 Task: Find connections with filter location Oruro with filter topic #ContentMarketingwith filter profile language Spanish with filter current company Home Credit India with filter school Ravindra Public School with filter industry Renewable Energy Equipment Manufacturing with filter service category Cybersecurity with filter keywords title Commercial Loan Officer
Action: Mouse moved to (536, 68)
Screenshot: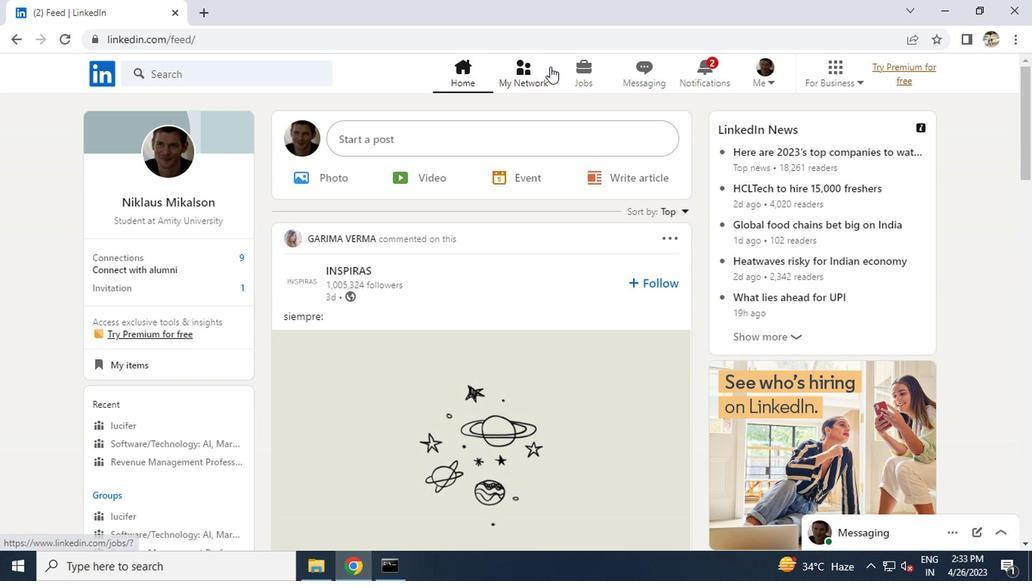 
Action: Mouse pressed left at (536, 68)
Screenshot: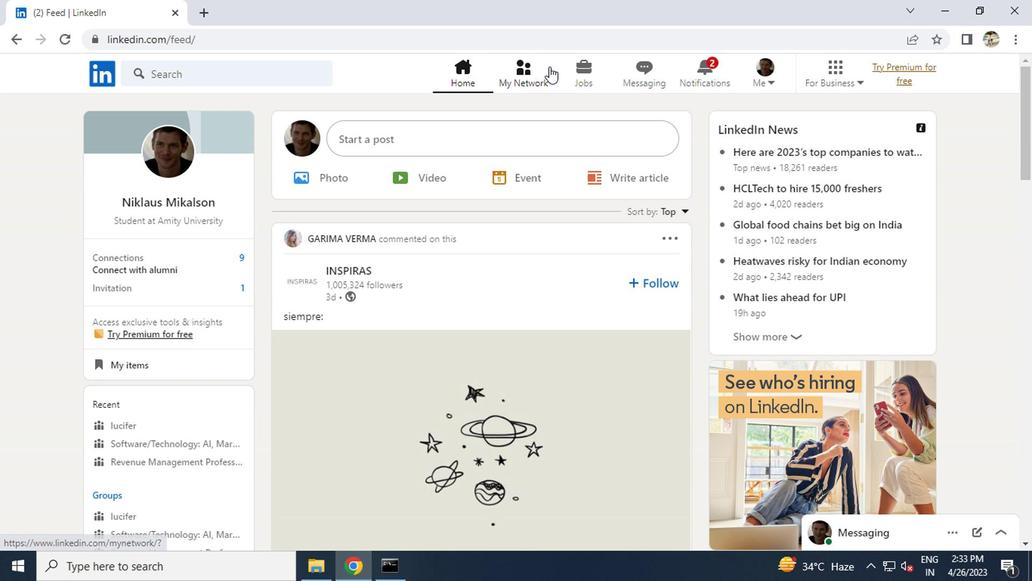 
Action: Mouse moved to (154, 157)
Screenshot: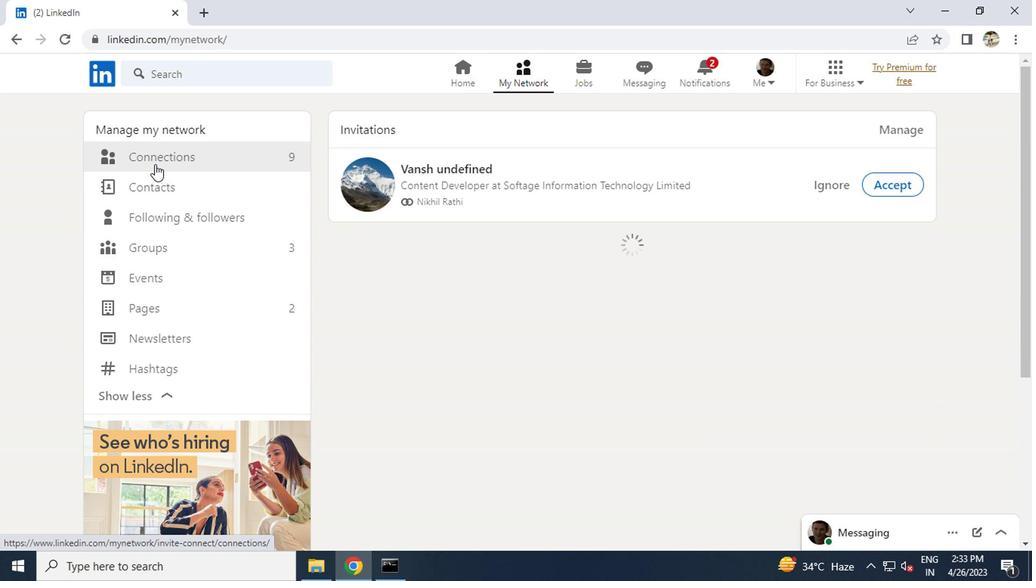 
Action: Mouse pressed left at (154, 157)
Screenshot: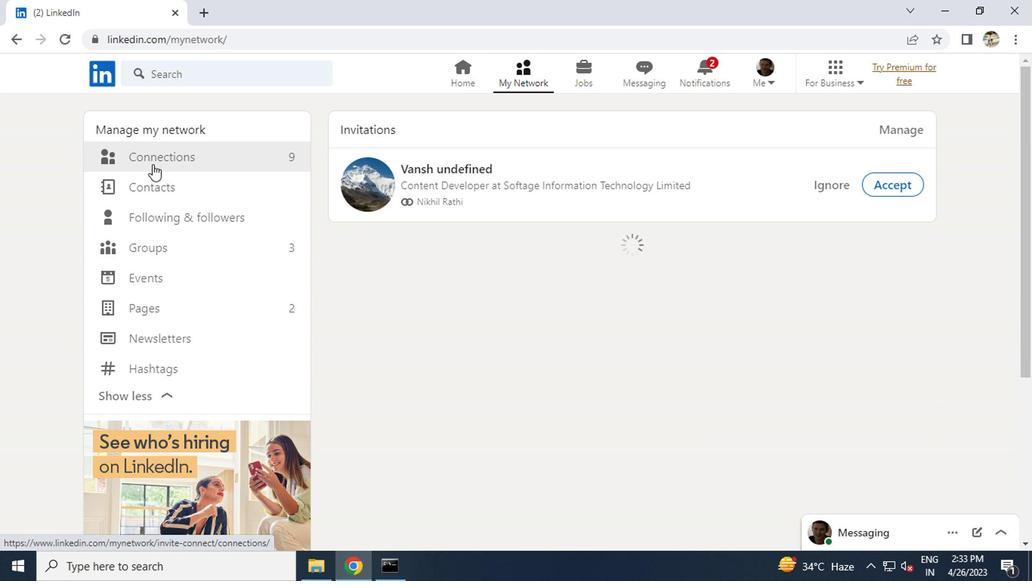 
Action: Mouse moved to (595, 163)
Screenshot: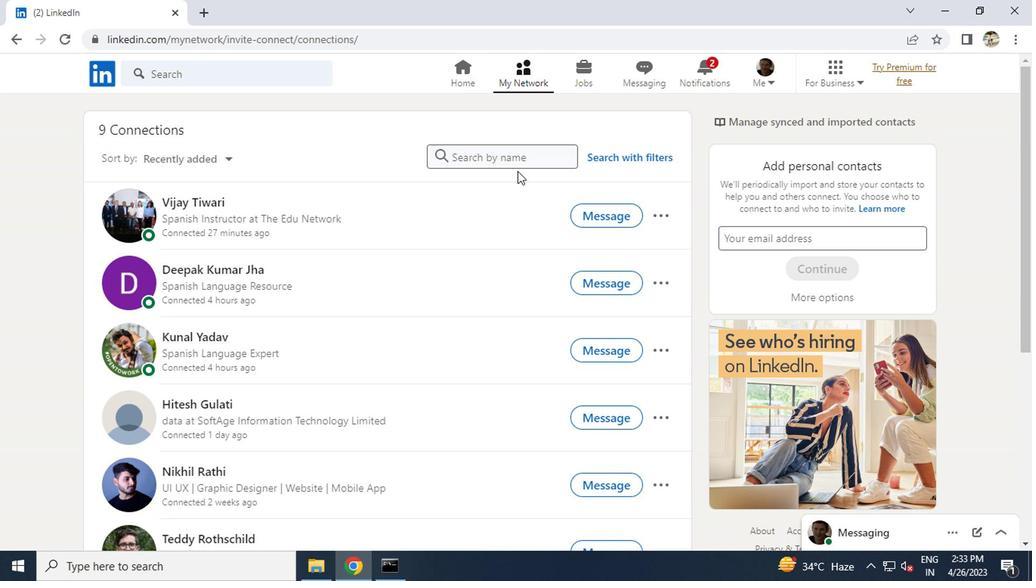 
Action: Mouse pressed left at (595, 163)
Screenshot: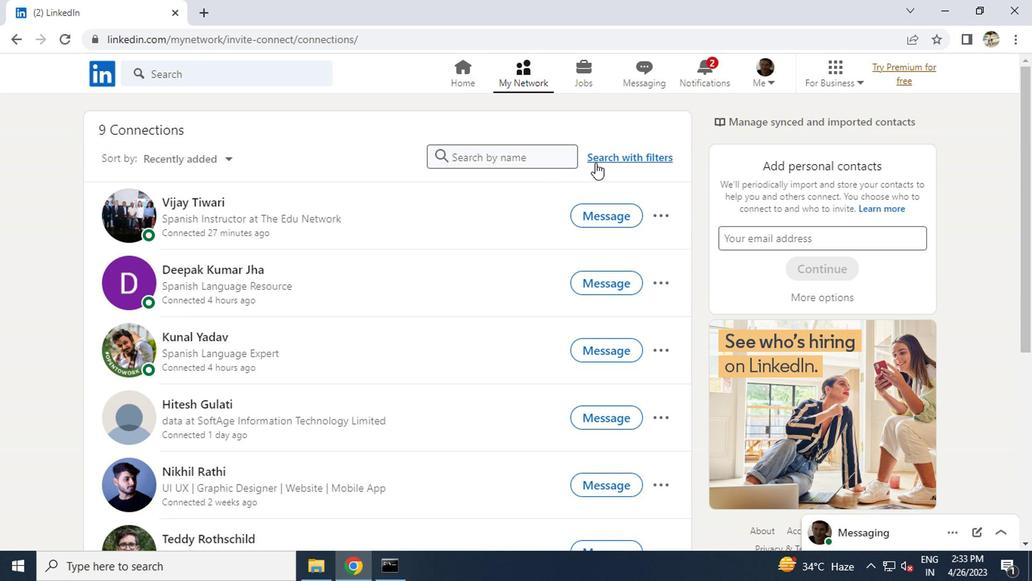 
Action: Mouse moved to (494, 117)
Screenshot: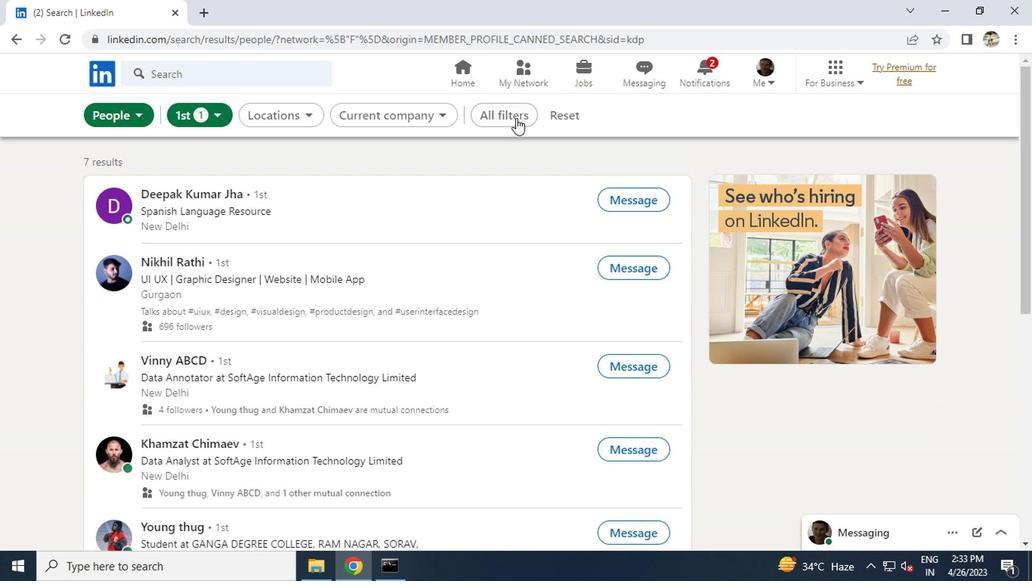 
Action: Mouse pressed left at (494, 117)
Screenshot: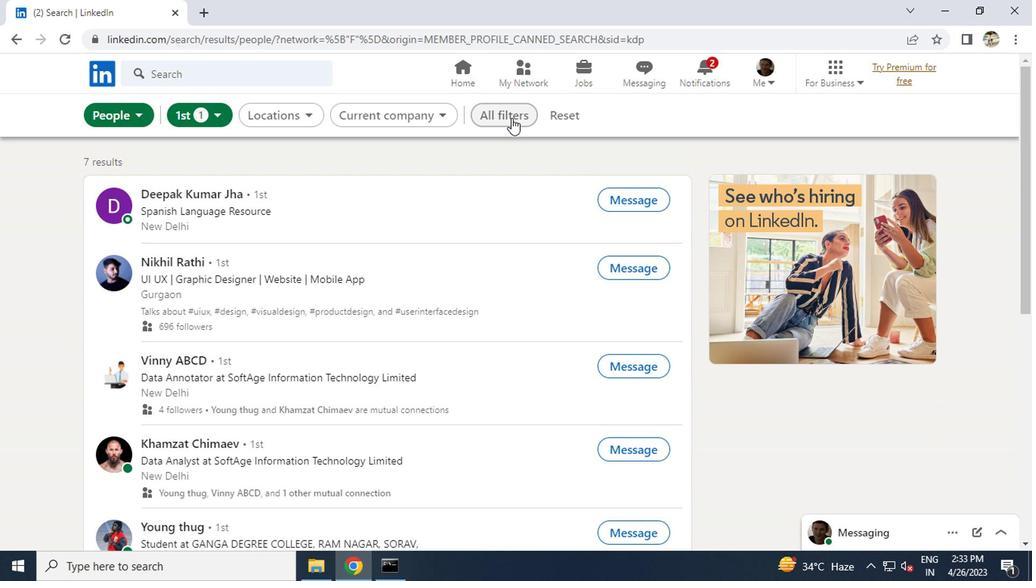 
Action: Mouse moved to (761, 343)
Screenshot: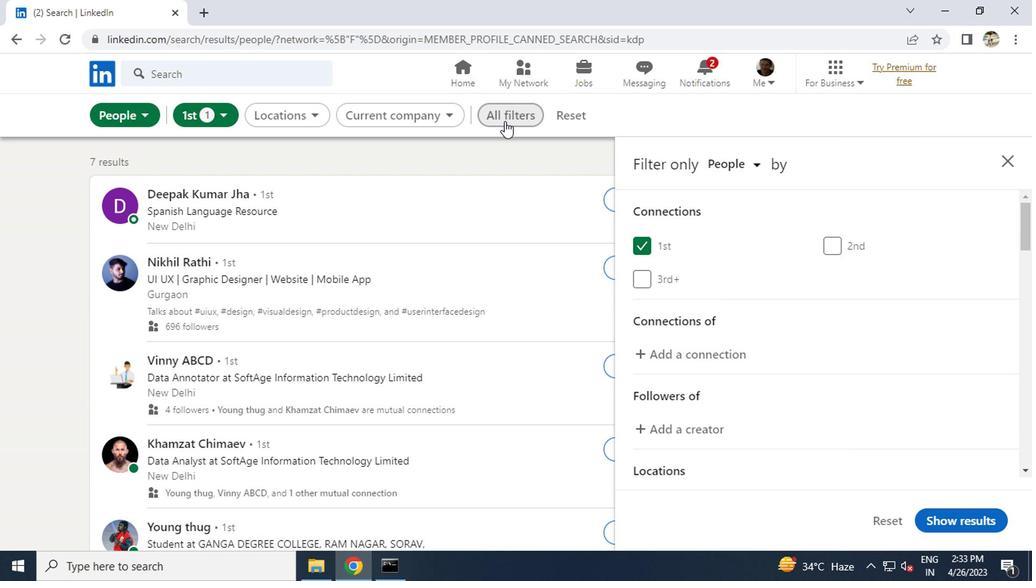 
Action: Mouse scrolled (761, 343) with delta (0, 0)
Screenshot: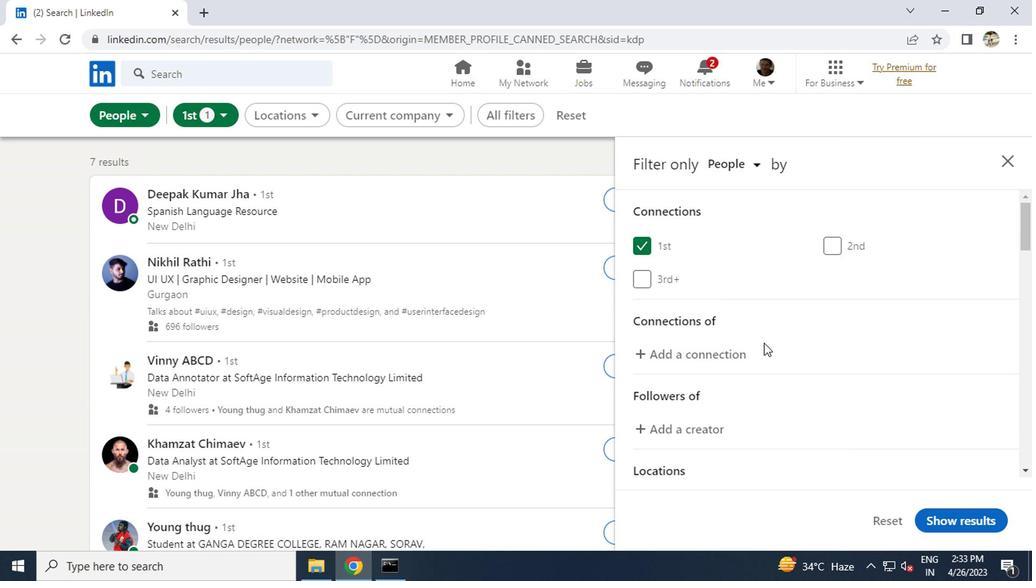 
Action: Mouse scrolled (761, 343) with delta (0, 0)
Screenshot: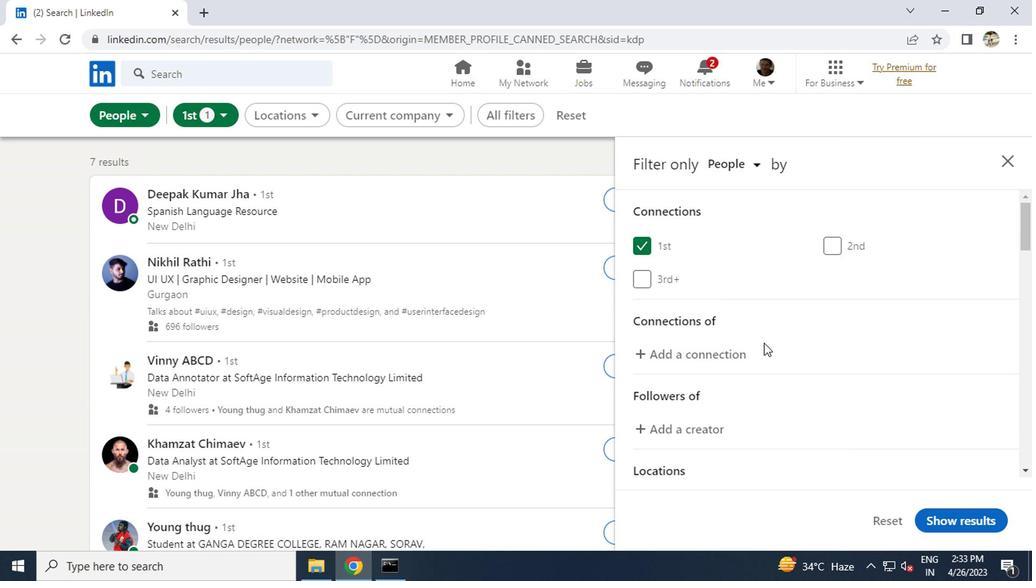 
Action: Mouse scrolled (761, 343) with delta (0, 0)
Screenshot: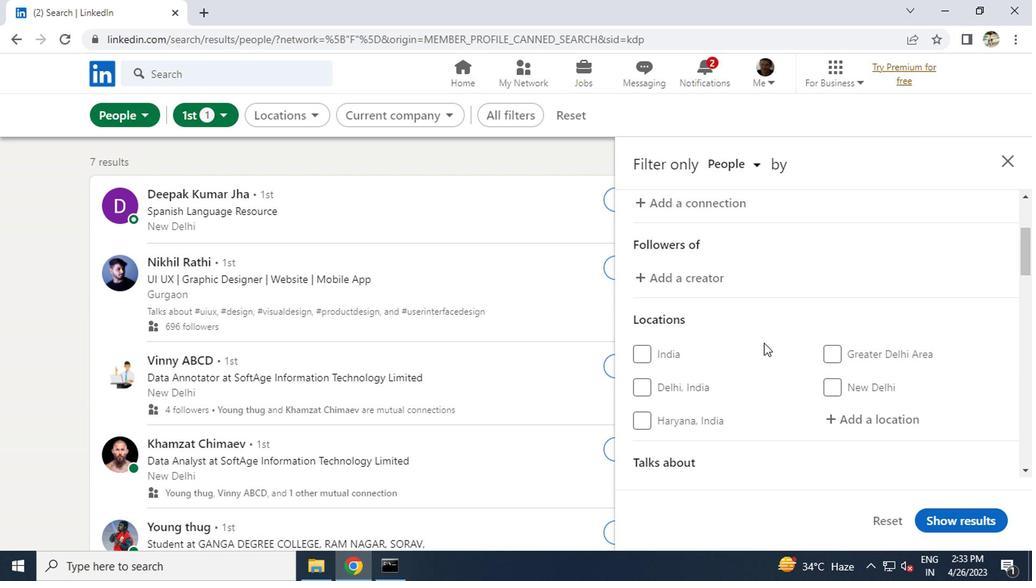 
Action: Mouse moved to (838, 341)
Screenshot: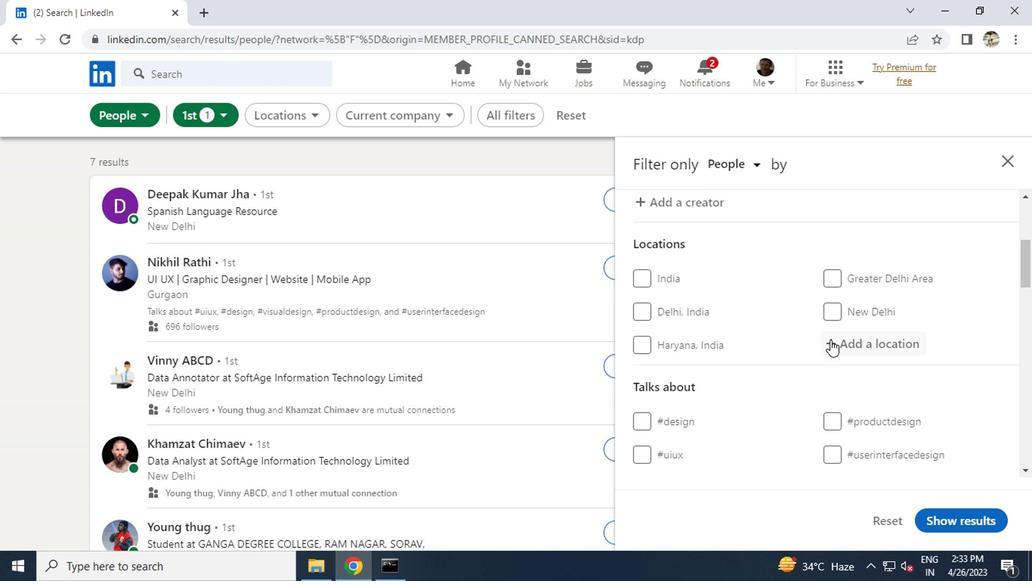 
Action: Mouse pressed left at (838, 341)
Screenshot: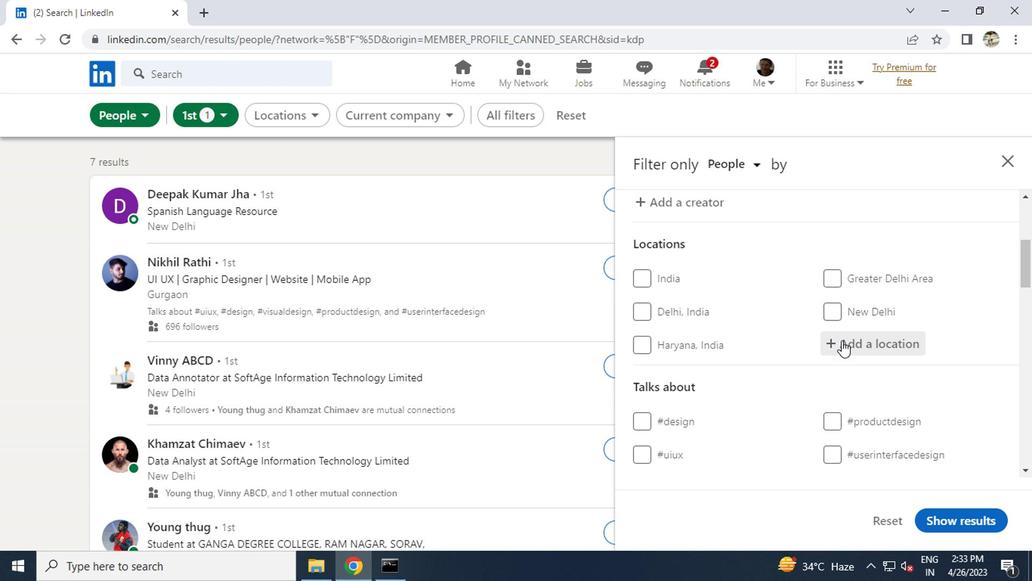 
Action: Key pressed <Key.caps_lock>o<Key.caps_lock>ruro<Key.enter>
Screenshot: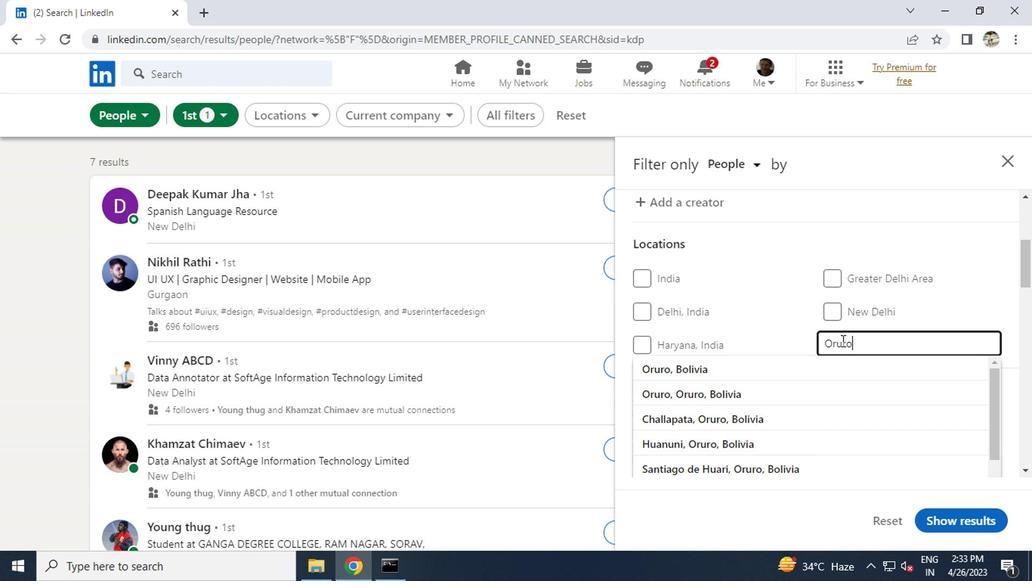 
Action: Mouse scrolled (838, 340) with delta (0, -1)
Screenshot: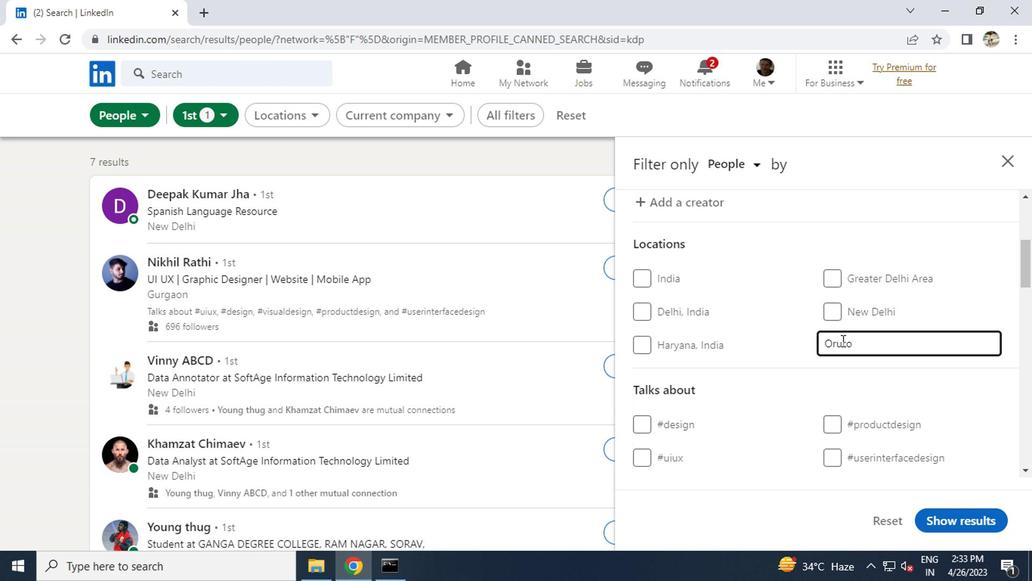 
Action: Mouse scrolled (838, 340) with delta (0, -1)
Screenshot: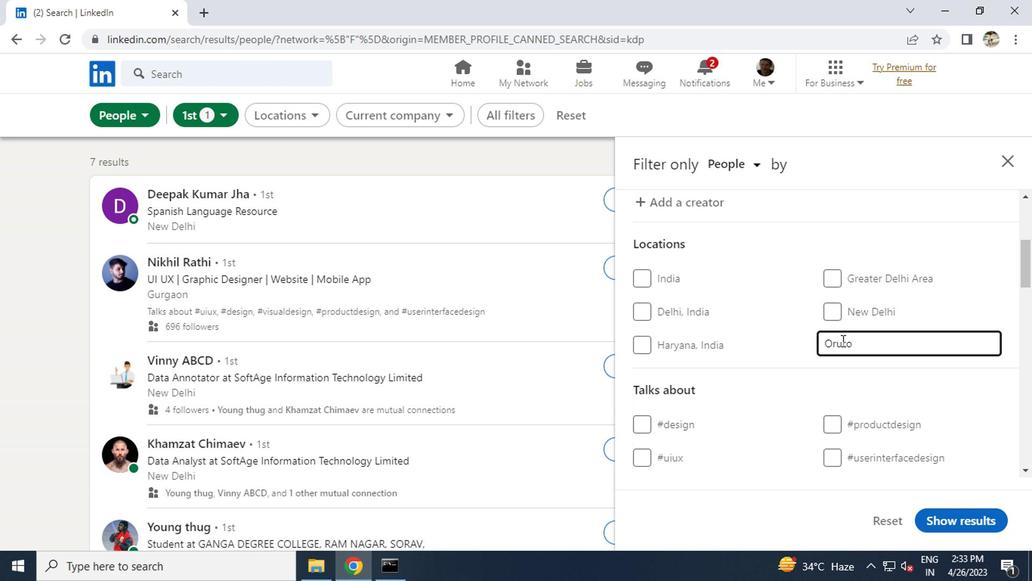 
Action: Mouse pressed left at (838, 341)
Screenshot: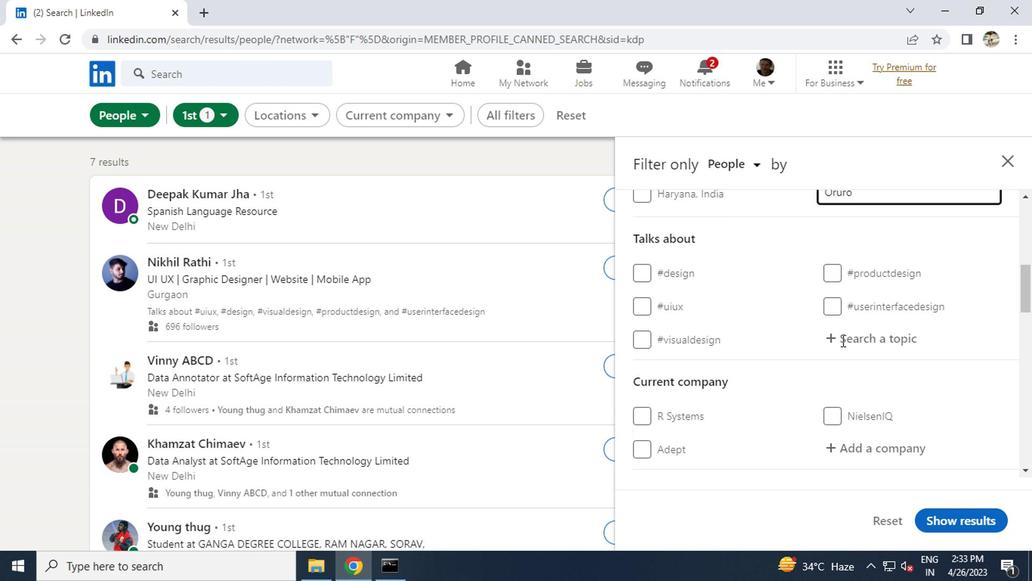 
Action: Key pressed <Key.shift>#<Key.caps_lock>C<Key.caps_lock>ONTANTMARKETING
Screenshot: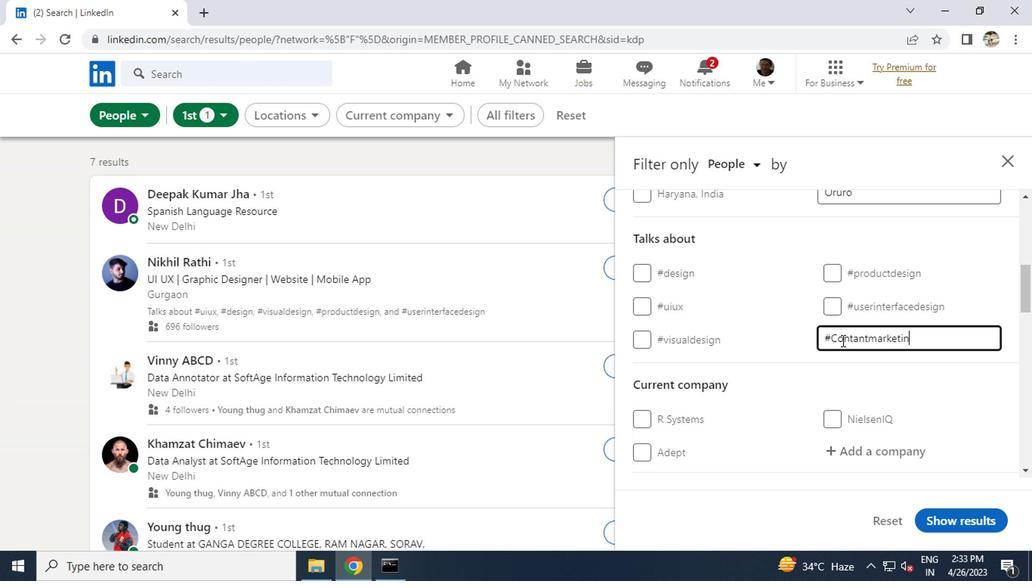 
Action: Mouse scrolled (838, 340) with delta (0, -1)
Screenshot: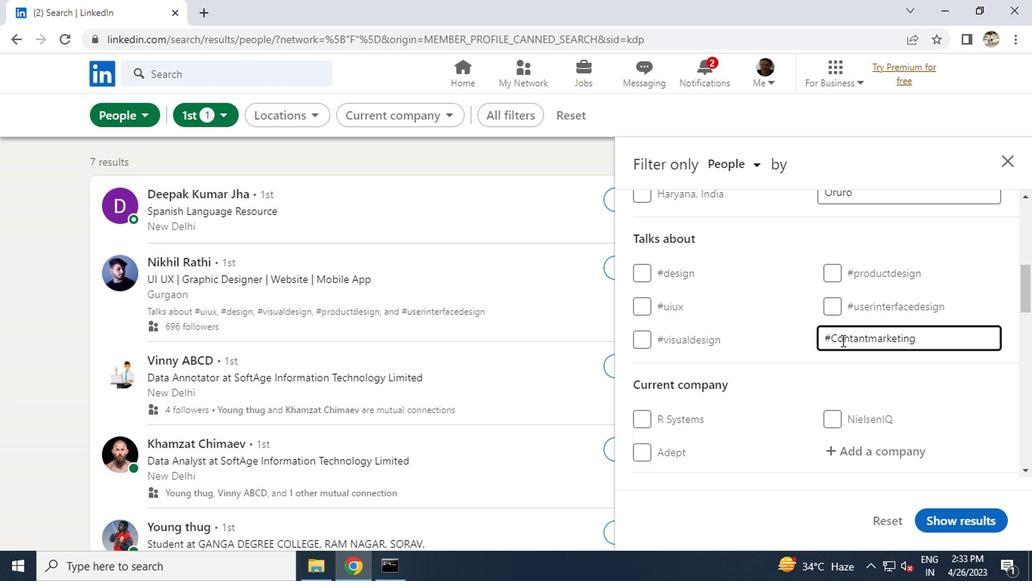 
Action: Mouse scrolled (838, 340) with delta (0, -1)
Screenshot: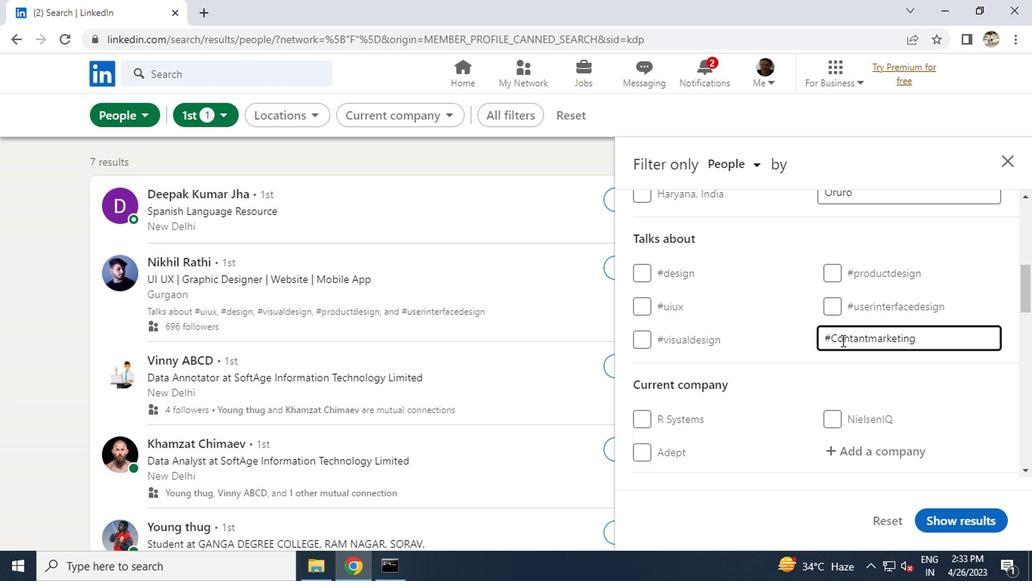 
Action: Mouse scrolled (838, 340) with delta (0, -1)
Screenshot: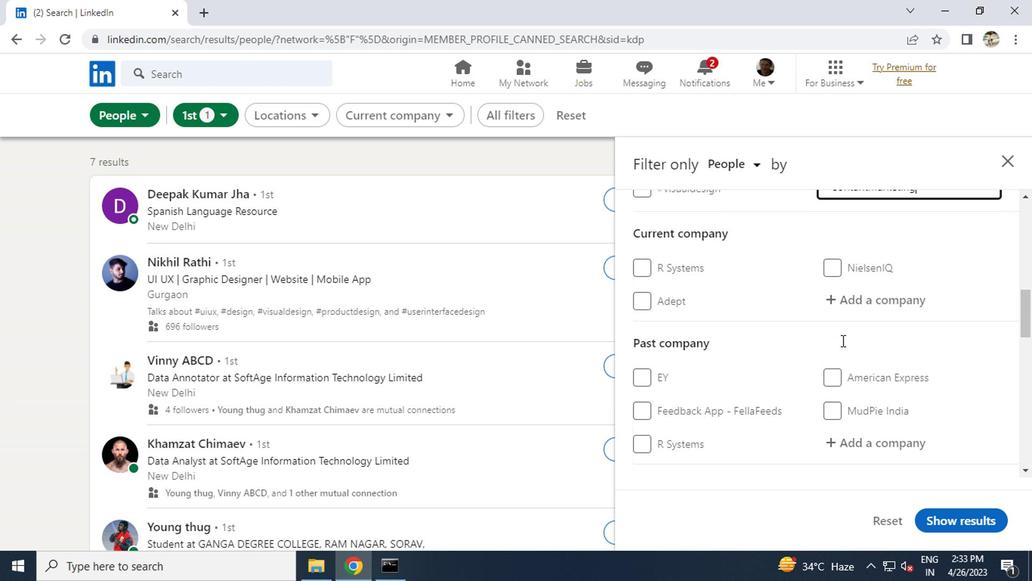 
Action: Mouse scrolled (838, 340) with delta (0, -1)
Screenshot: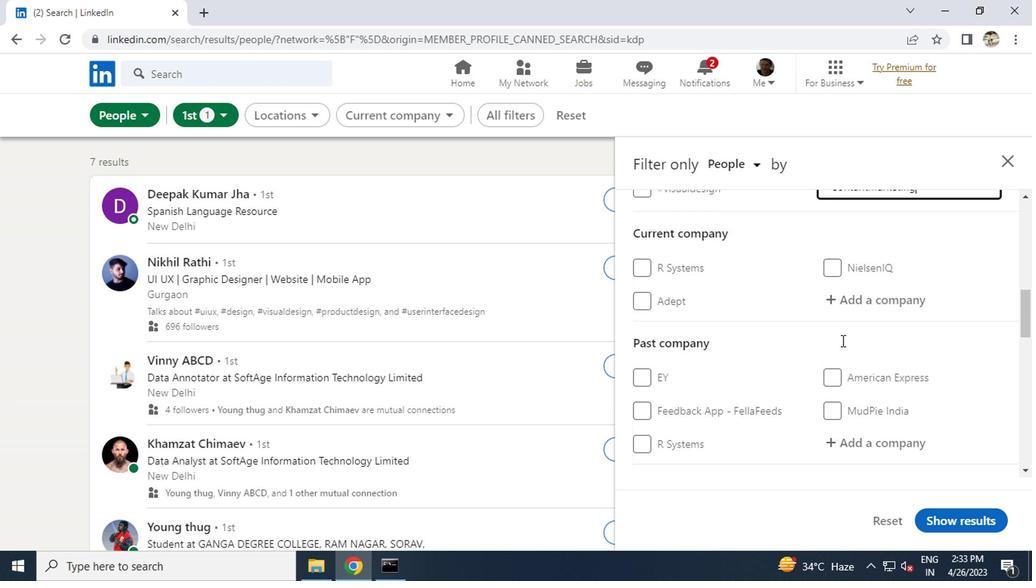 
Action: Mouse scrolled (838, 340) with delta (0, -1)
Screenshot: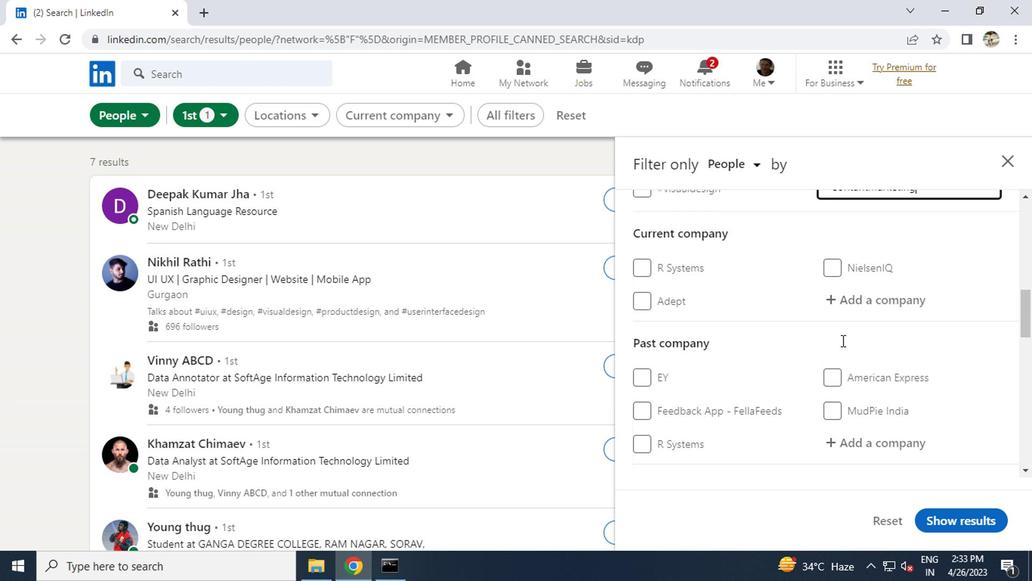 
Action: Mouse scrolled (838, 340) with delta (0, -1)
Screenshot: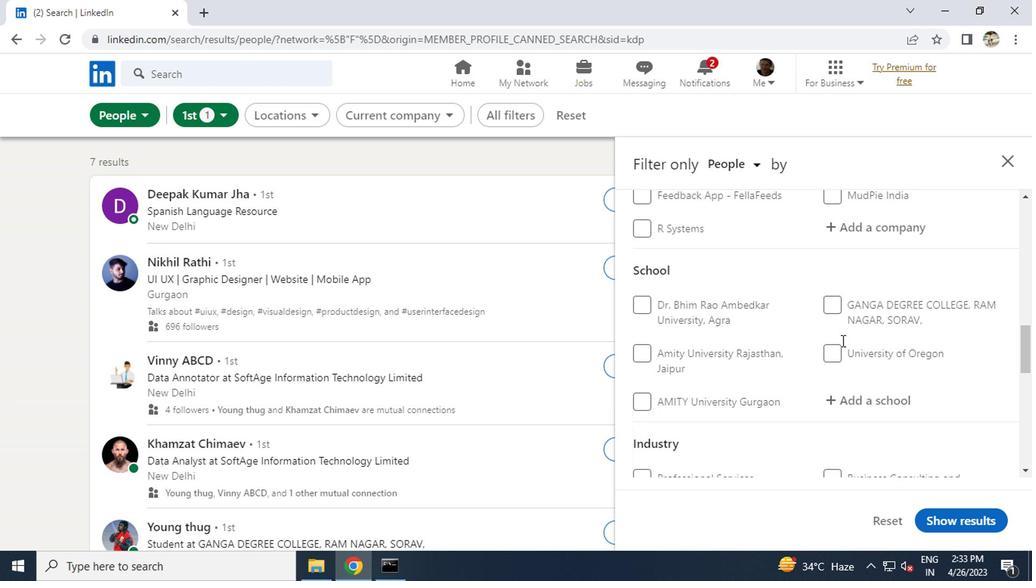 
Action: Mouse scrolled (838, 340) with delta (0, -1)
Screenshot: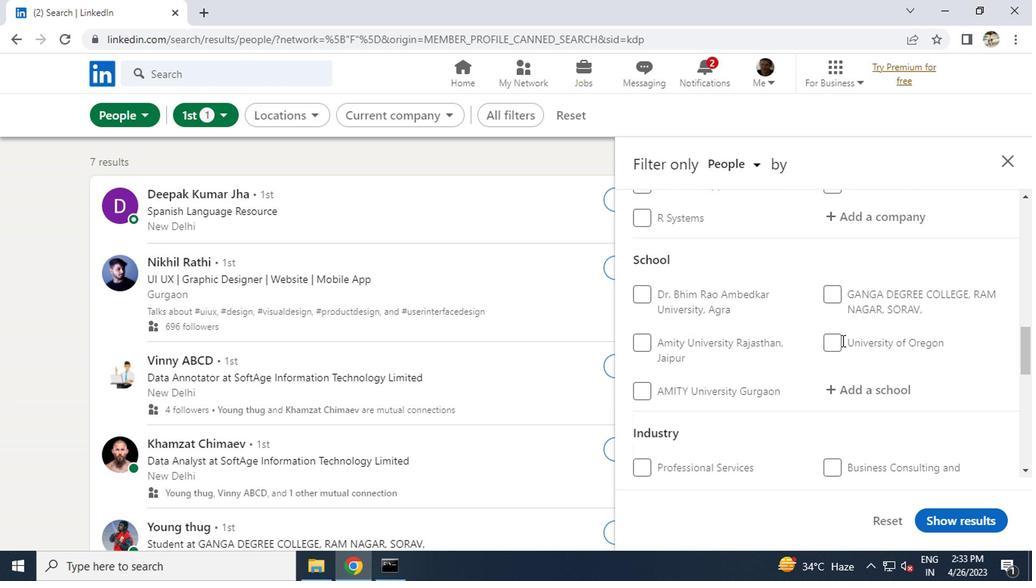
Action: Mouse scrolled (838, 340) with delta (0, -1)
Screenshot: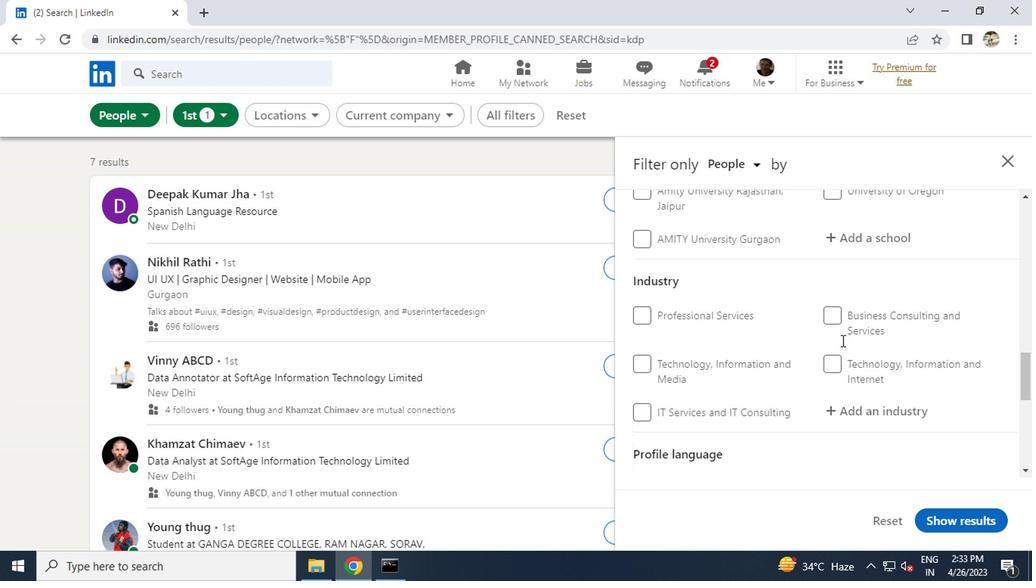 
Action: Mouse moved to (825, 420)
Screenshot: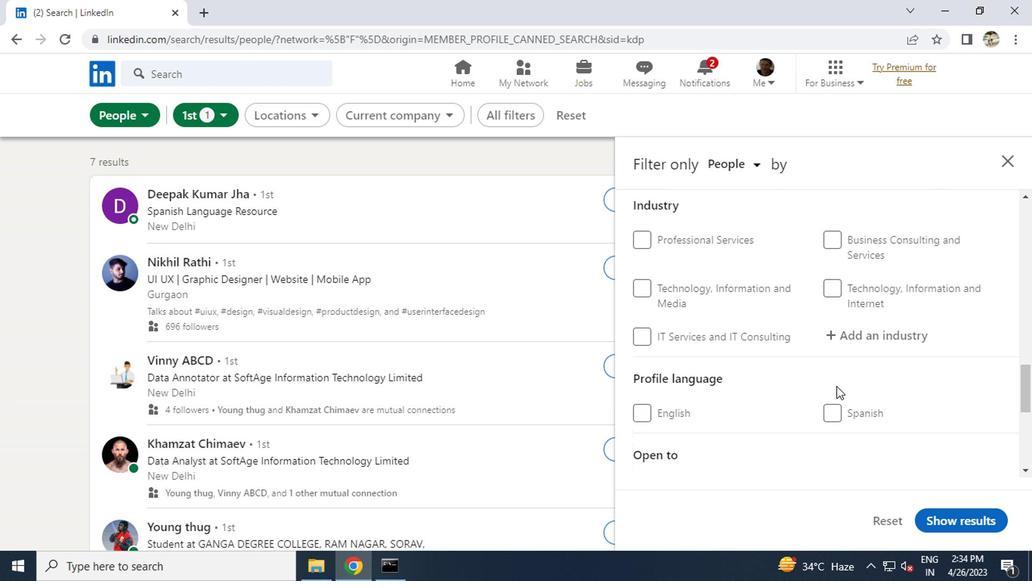 
Action: Mouse pressed left at (825, 420)
Screenshot: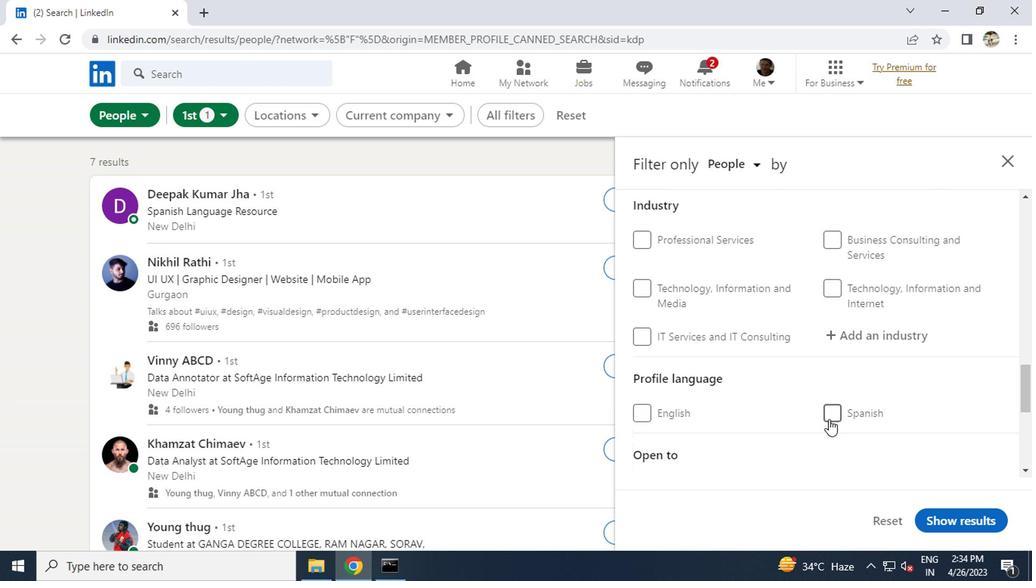 
Action: Mouse scrolled (825, 420) with delta (0, 0)
Screenshot: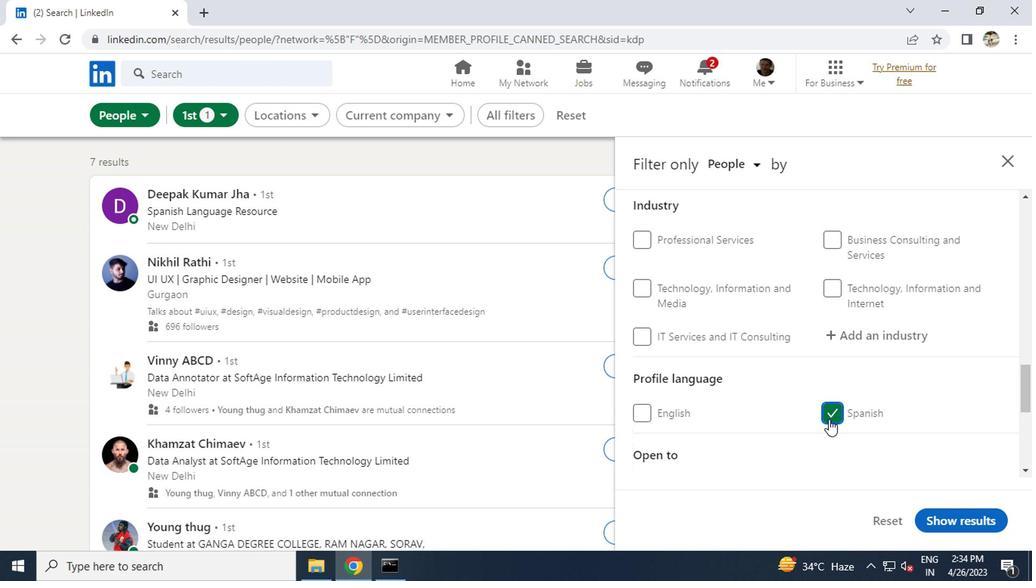 
Action: Mouse scrolled (825, 420) with delta (0, 0)
Screenshot: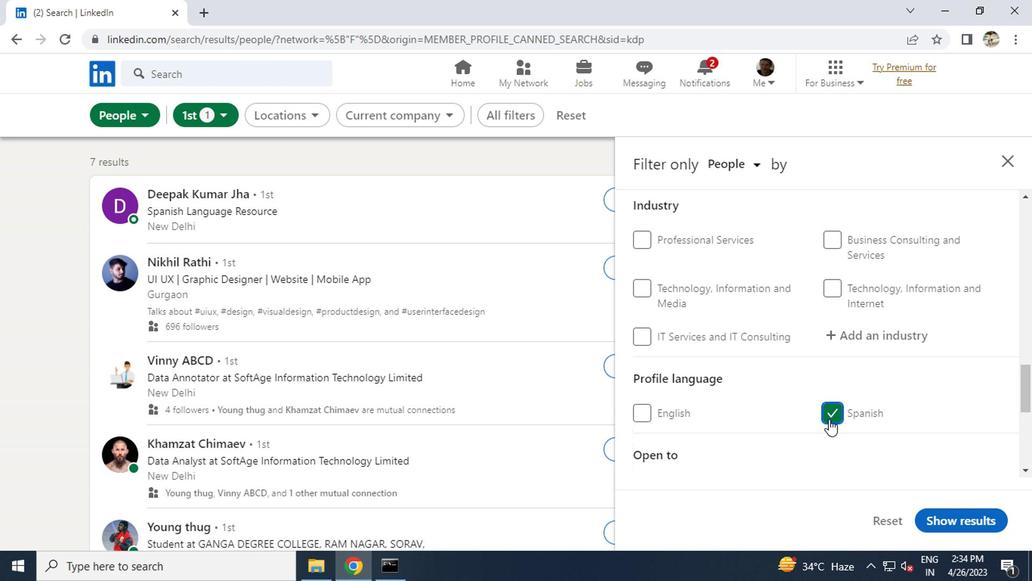 
Action: Mouse scrolled (825, 420) with delta (0, 0)
Screenshot: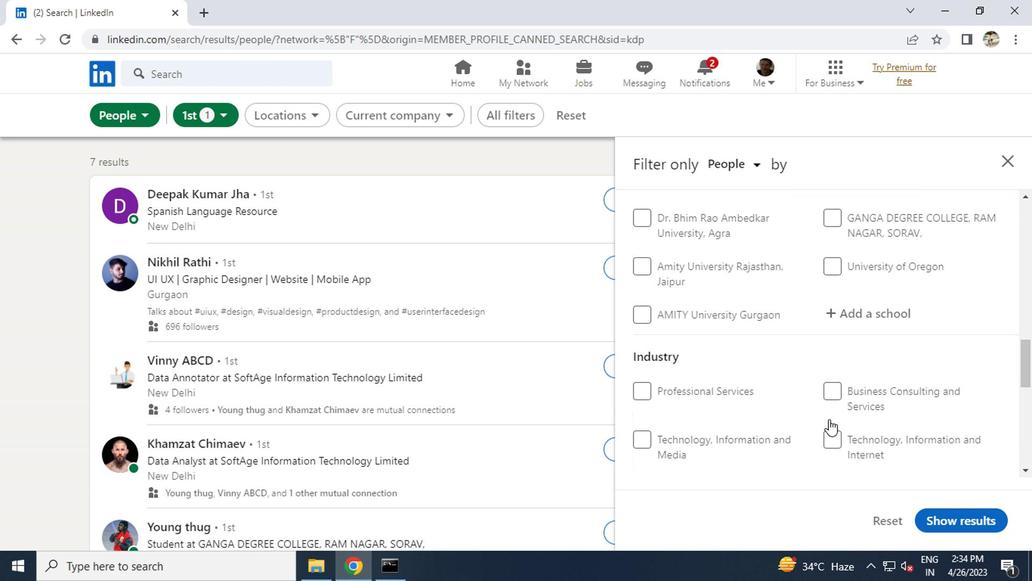 
Action: Mouse scrolled (825, 420) with delta (0, 0)
Screenshot: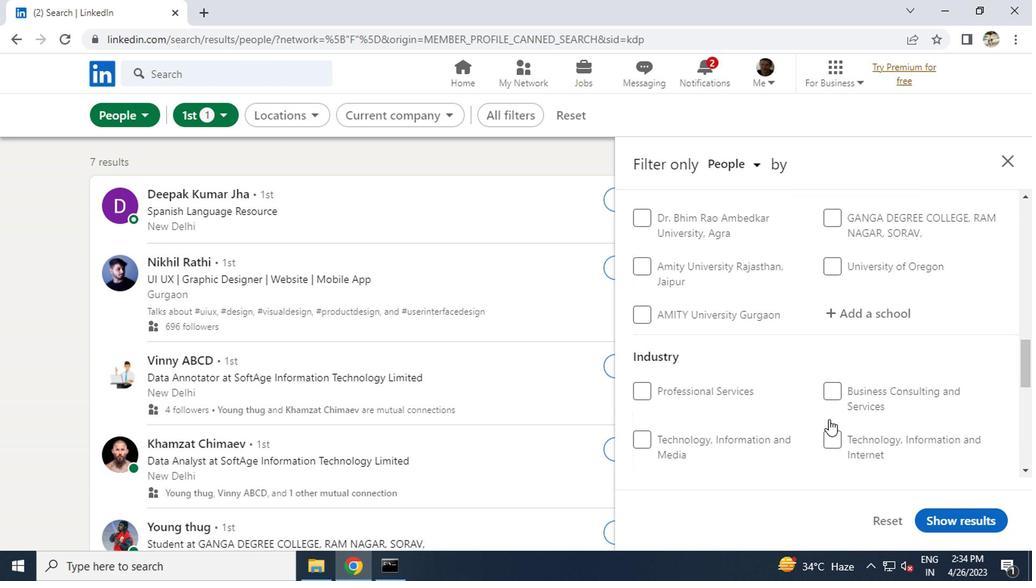 
Action: Mouse scrolled (825, 420) with delta (0, 0)
Screenshot: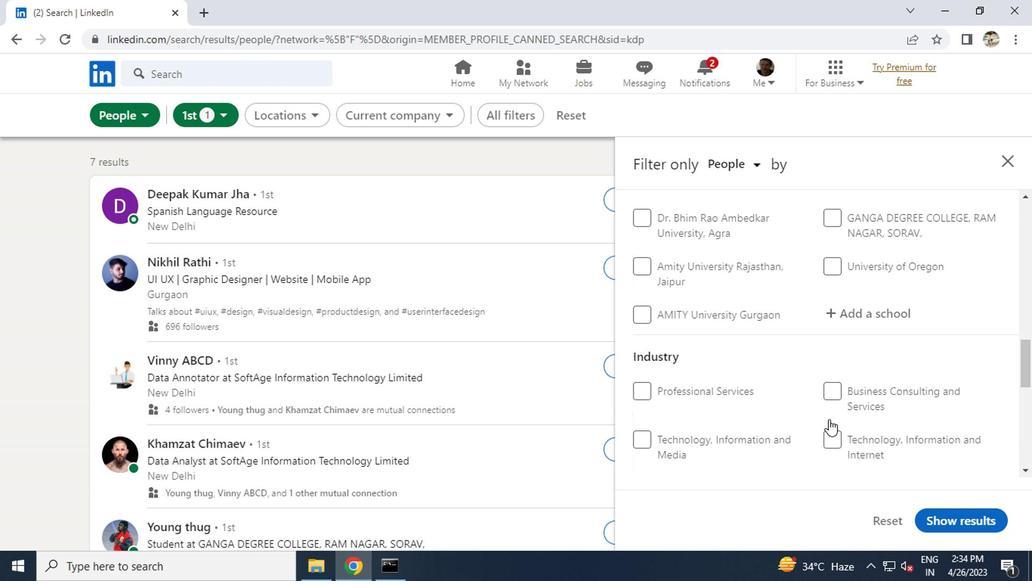 
Action: Mouse scrolled (825, 420) with delta (0, 0)
Screenshot: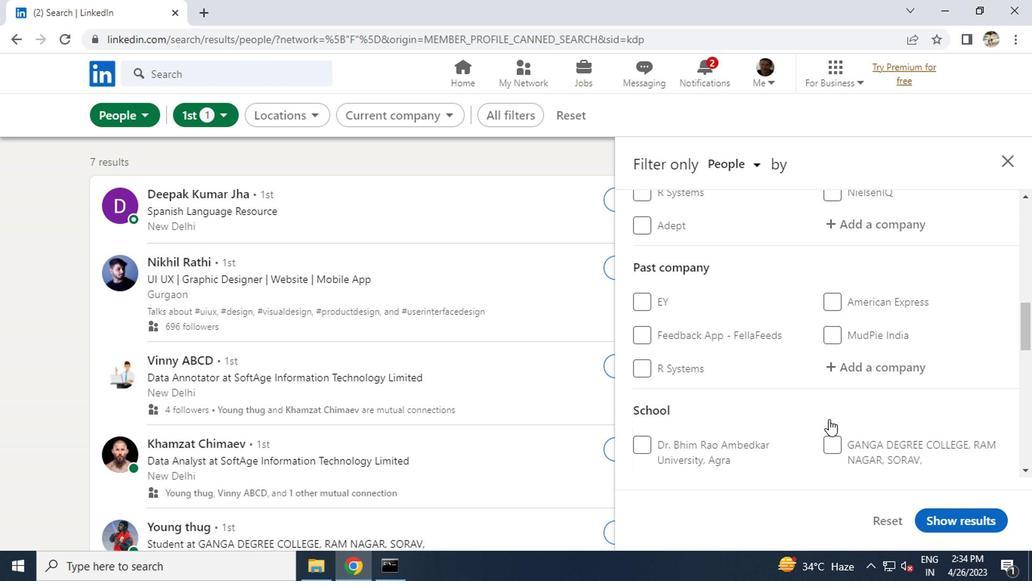 
Action: Mouse moved to (840, 301)
Screenshot: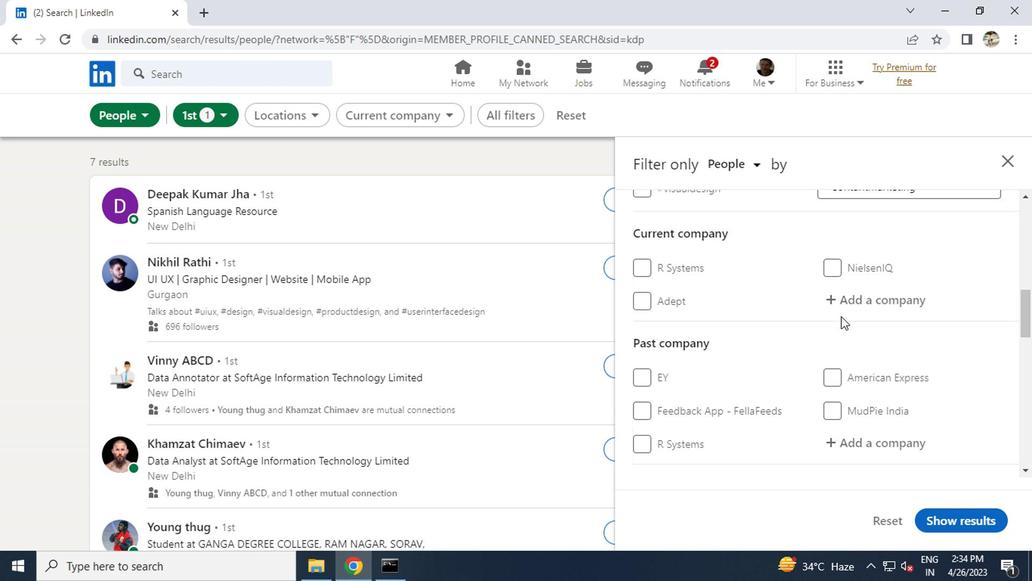 
Action: Mouse pressed left at (840, 301)
Screenshot: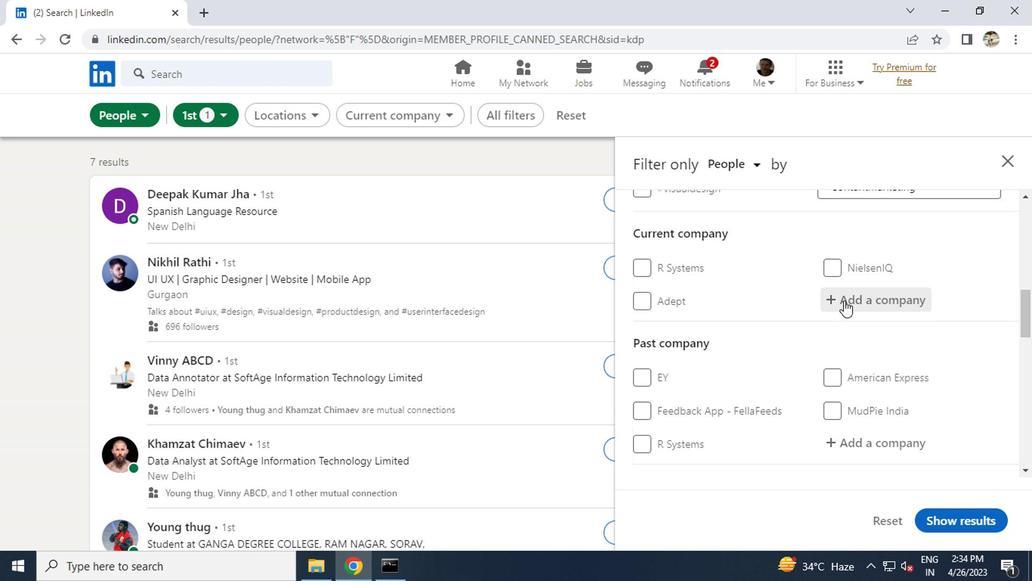 
Action: Key pressed <Key.caps_lock>H<Key.caps_lock>OME<Key.space><Key.caps_lock>C<Key.caps_lock>REDIT
Screenshot: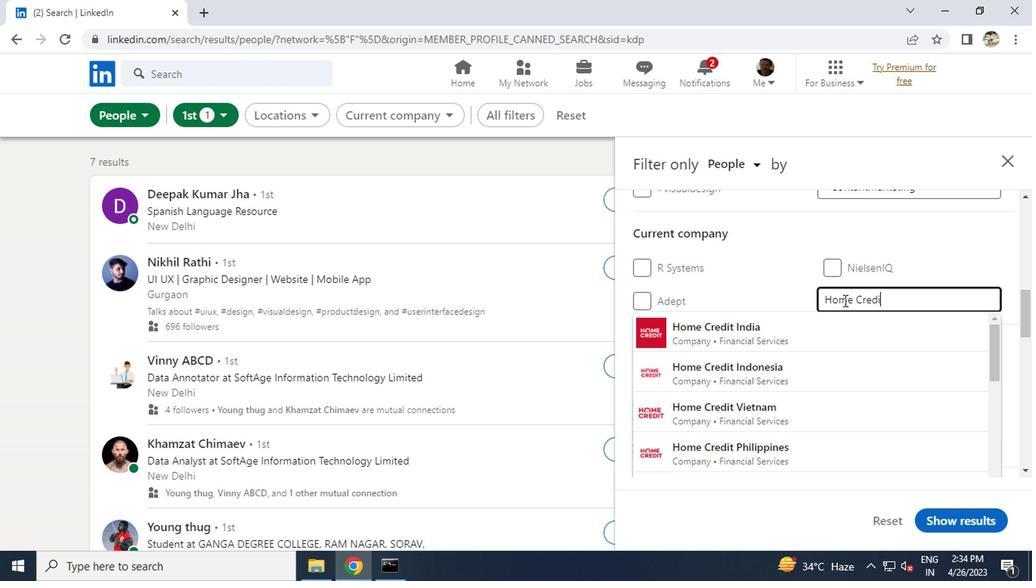 
Action: Mouse moved to (797, 328)
Screenshot: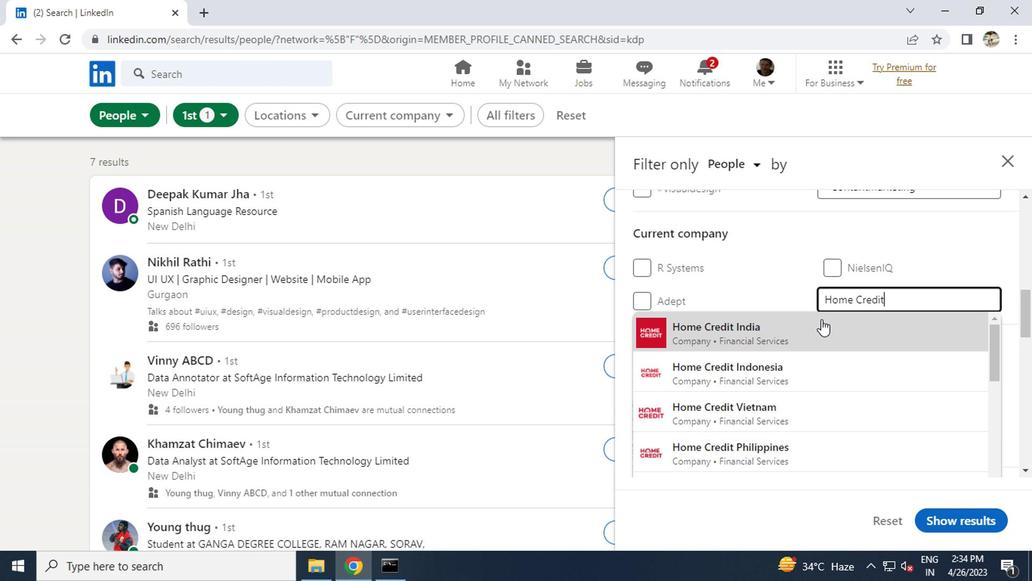 
Action: Mouse pressed left at (797, 328)
Screenshot: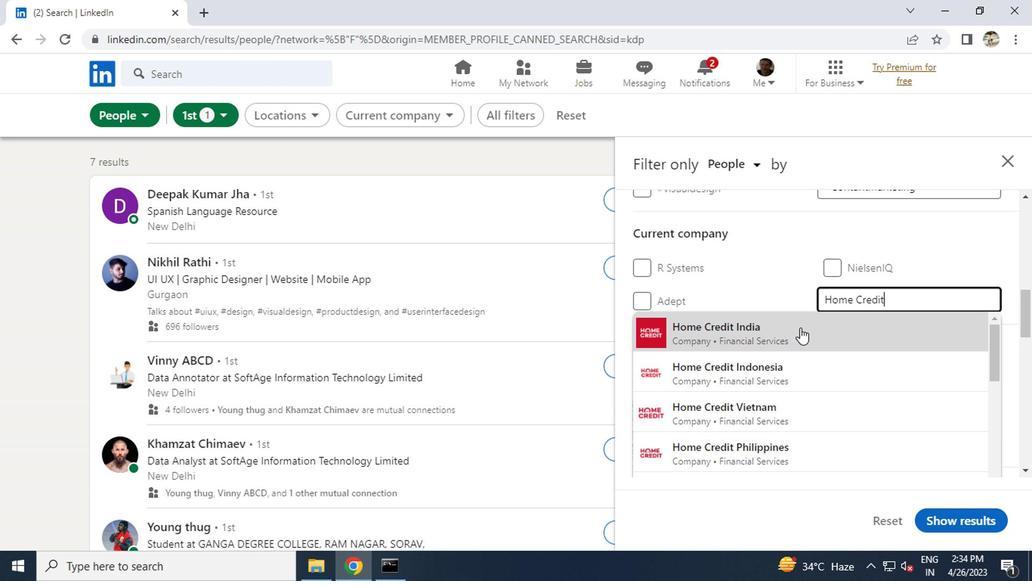 
Action: Mouse scrolled (797, 328) with delta (0, 0)
Screenshot: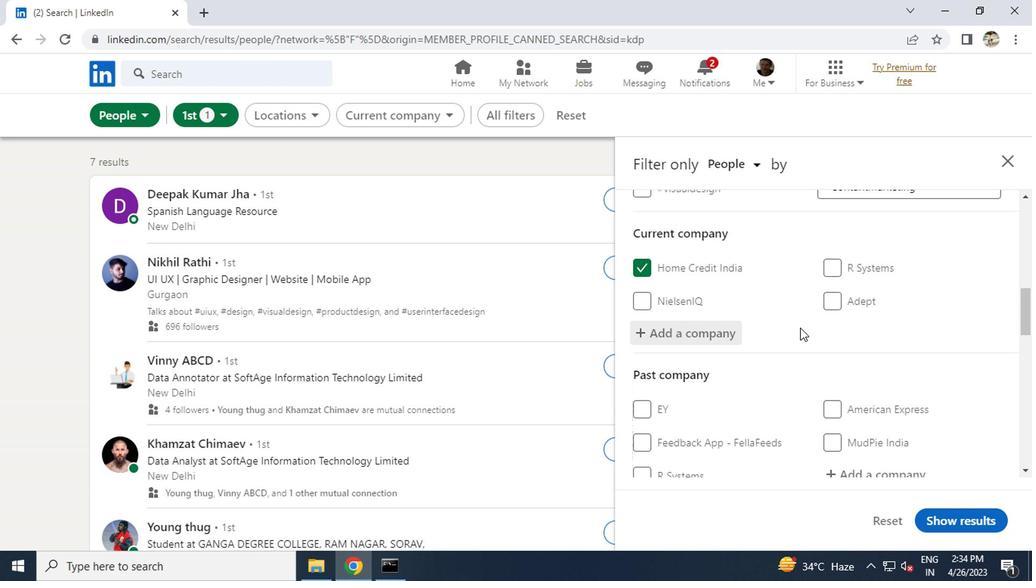 
Action: Mouse scrolled (797, 328) with delta (0, 0)
Screenshot: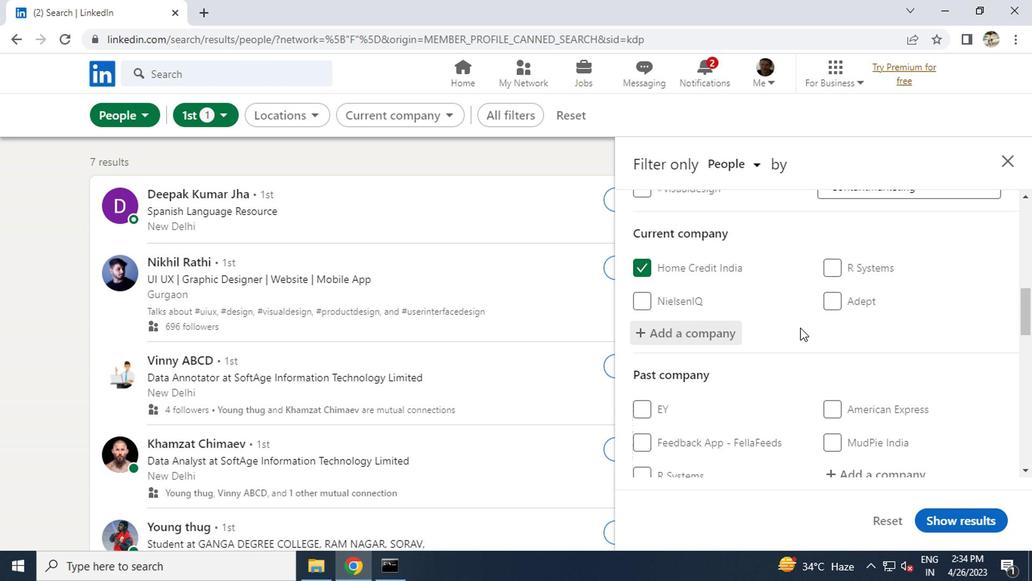 
Action: Mouse moved to (804, 335)
Screenshot: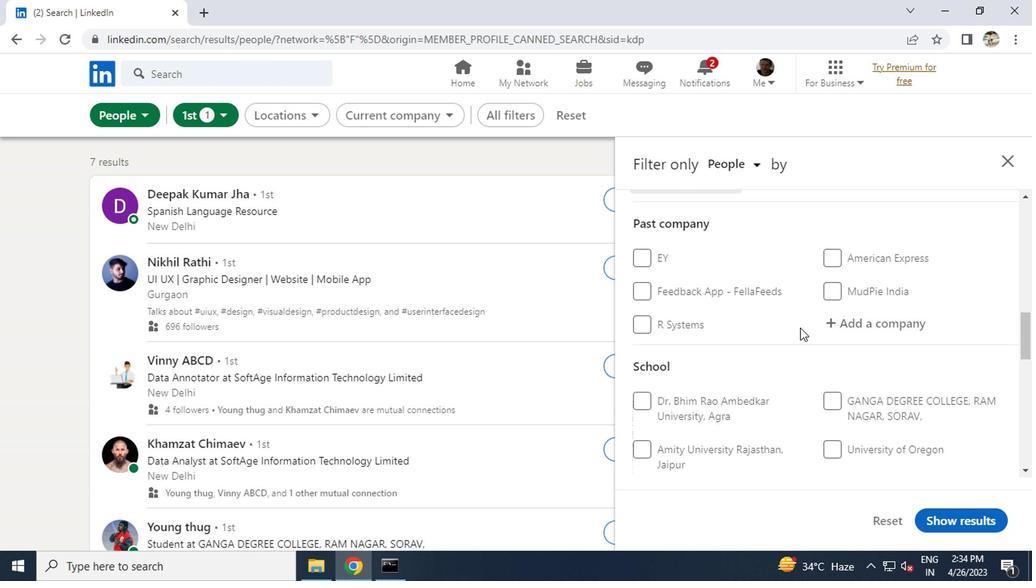 
Action: Mouse scrolled (804, 334) with delta (0, -1)
Screenshot: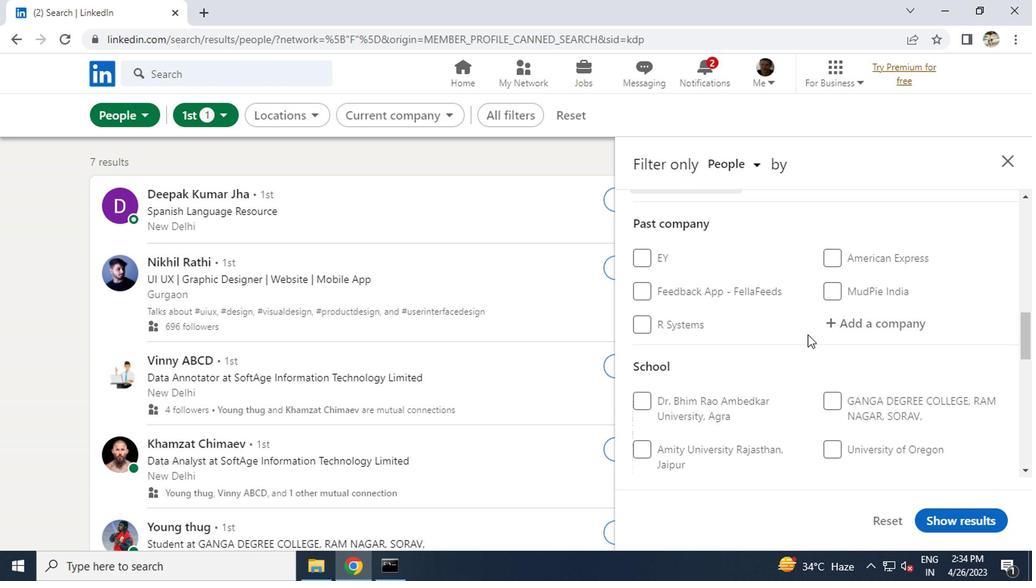 
Action: Mouse moved to (845, 418)
Screenshot: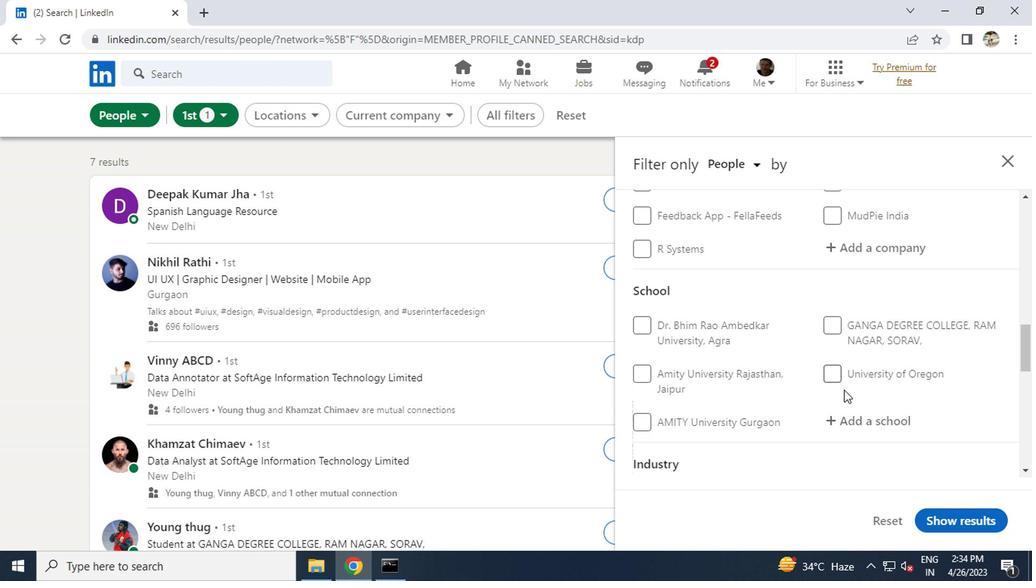 
Action: Mouse pressed left at (845, 418)
Screenshot: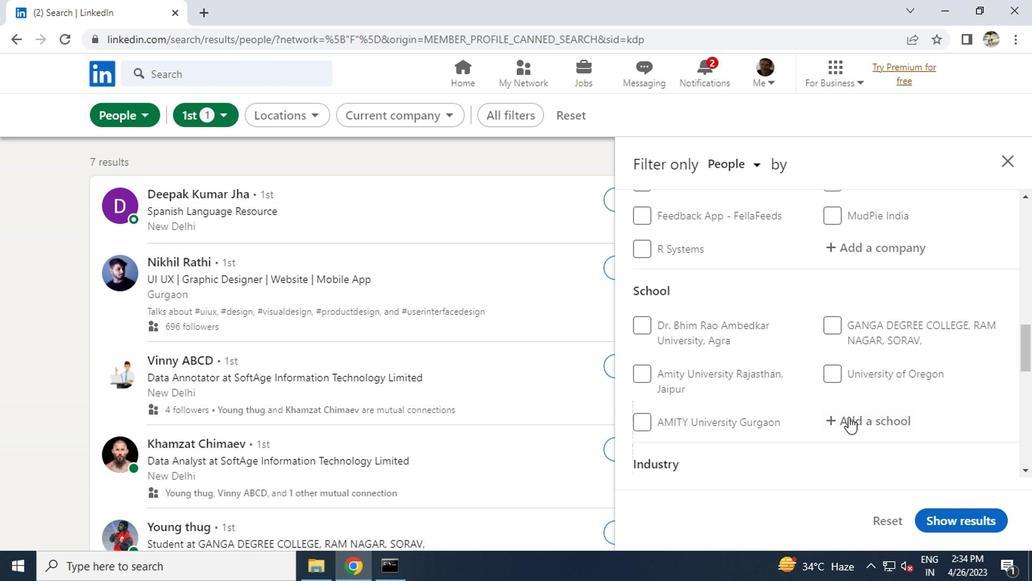 
Action: Key pressed <Key.caps_lock>R<Key.caps_lock>AVINDRA
Screenshot: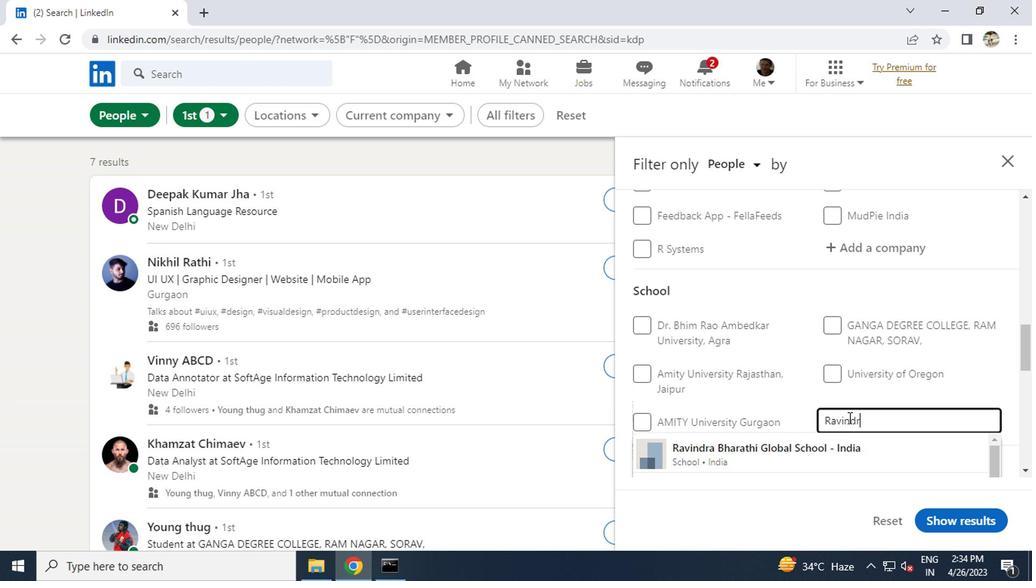 
Action: Mouse moved to (769, 460)
Screenshot: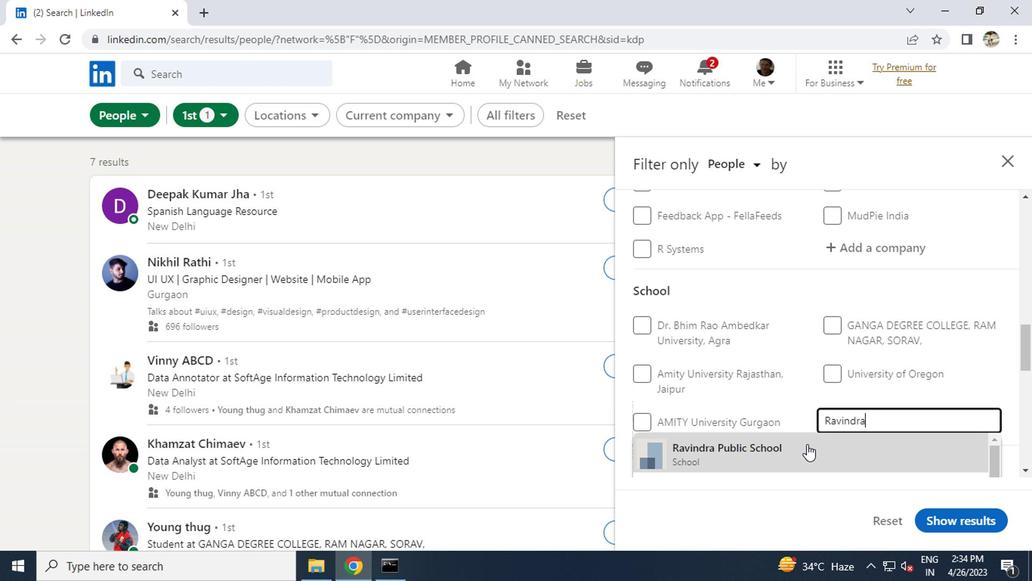 
Action: Mouse pressed left at (769, 460)
Screenshot: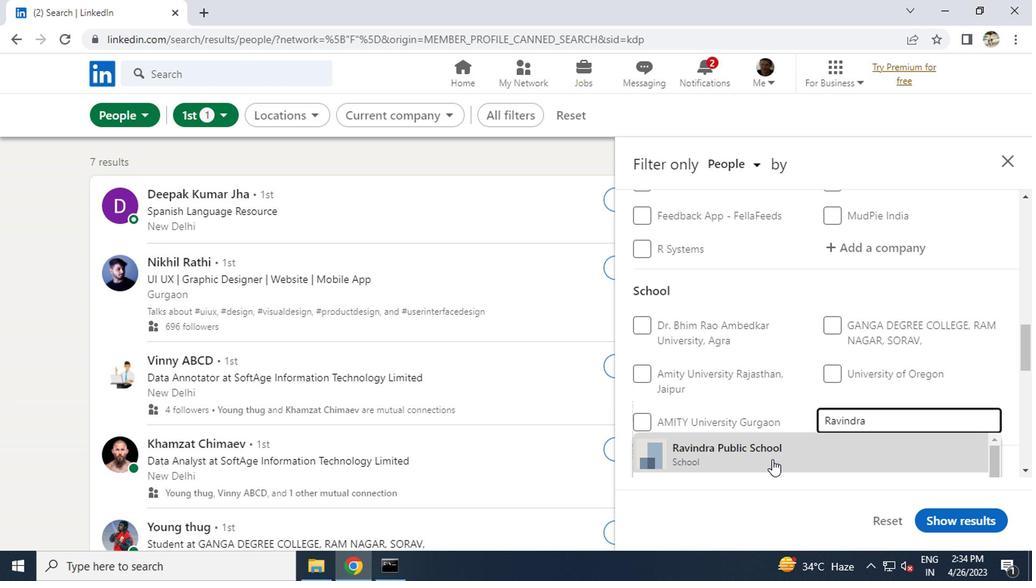 
Action: Mouse scrolled (769, 459) with delta (0, 0)
Screenshot: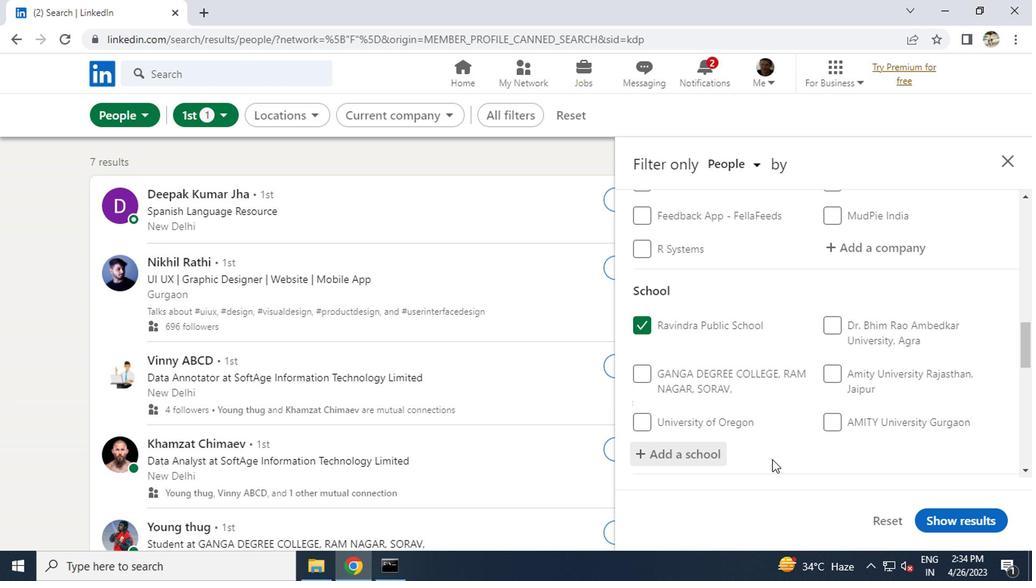 
Action: Mouse scrolled (769, 459) with delta (0, 0)
Screenshot: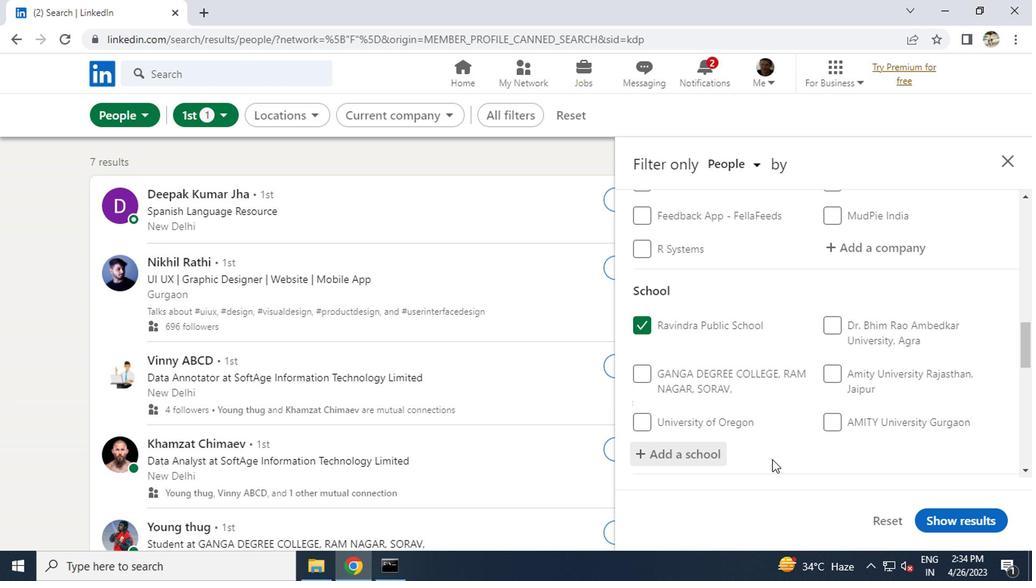 
Action: Mouse scrolled (769, 459) with delta (0, 0)
Screenshot: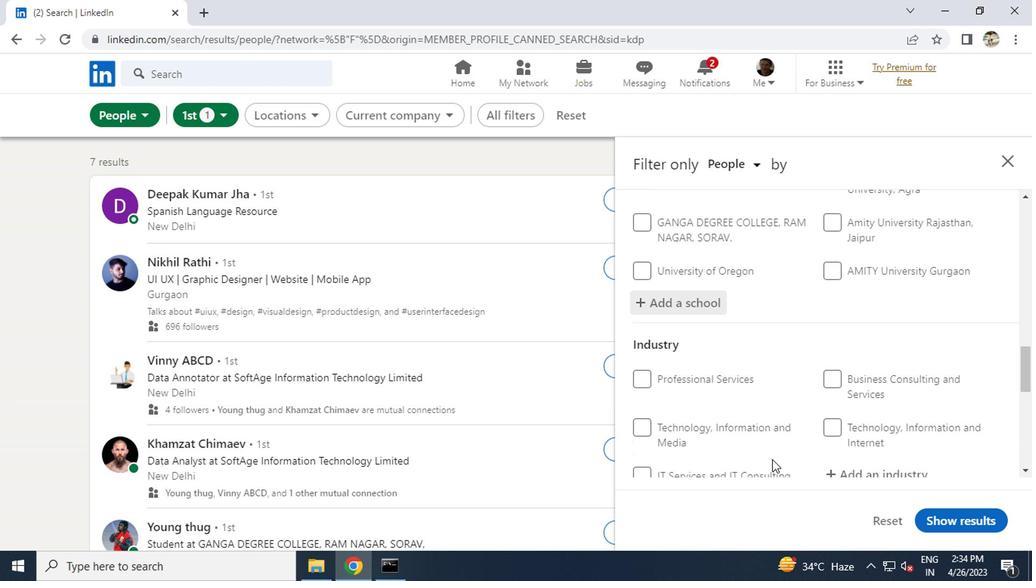 
Action: Mouse moved to (847, 398)
Screenshot: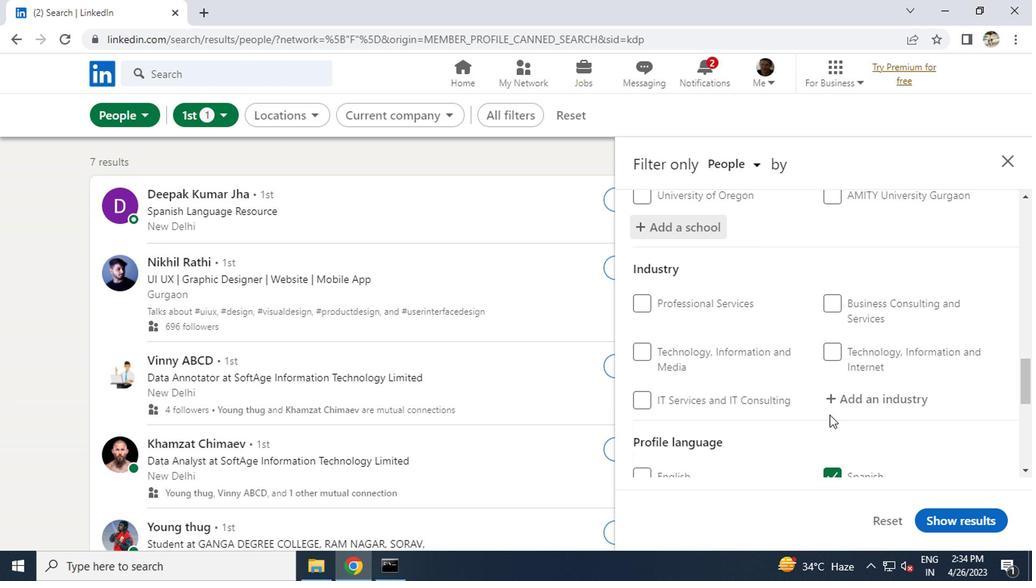 
Action: Mouse pressed left at (847, 398)
Screenshot: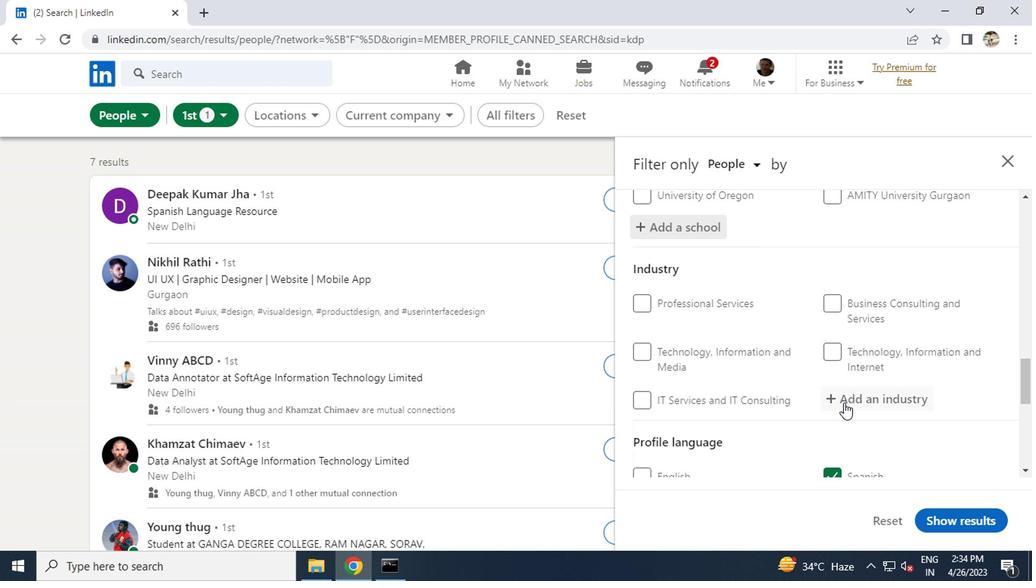 
Action: Key pressed <Key.caps_lock>R<Key.caps_lock>ENEW
Screenshot: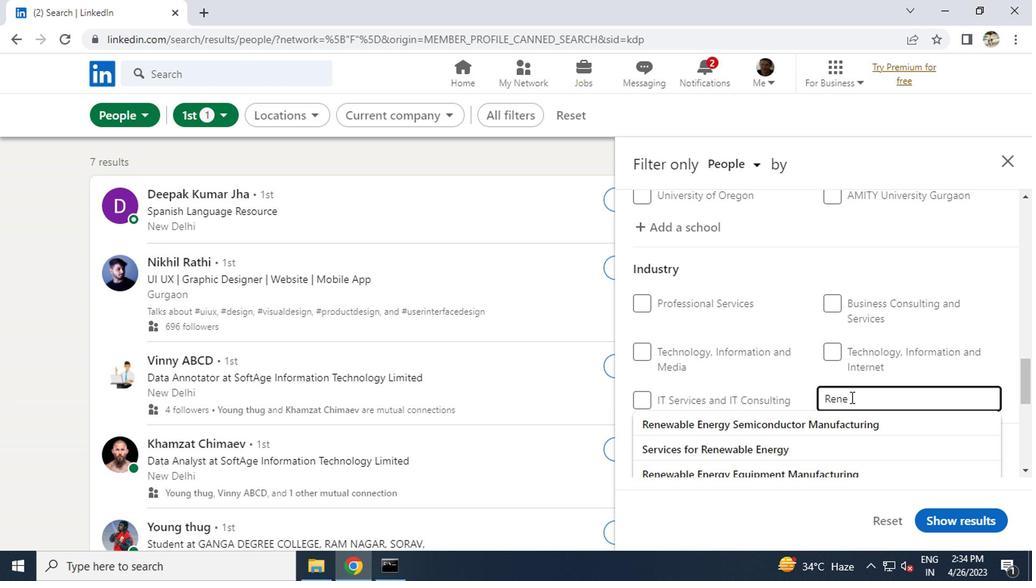 
Action: Mouse moved to (803, 475)
Screenshot: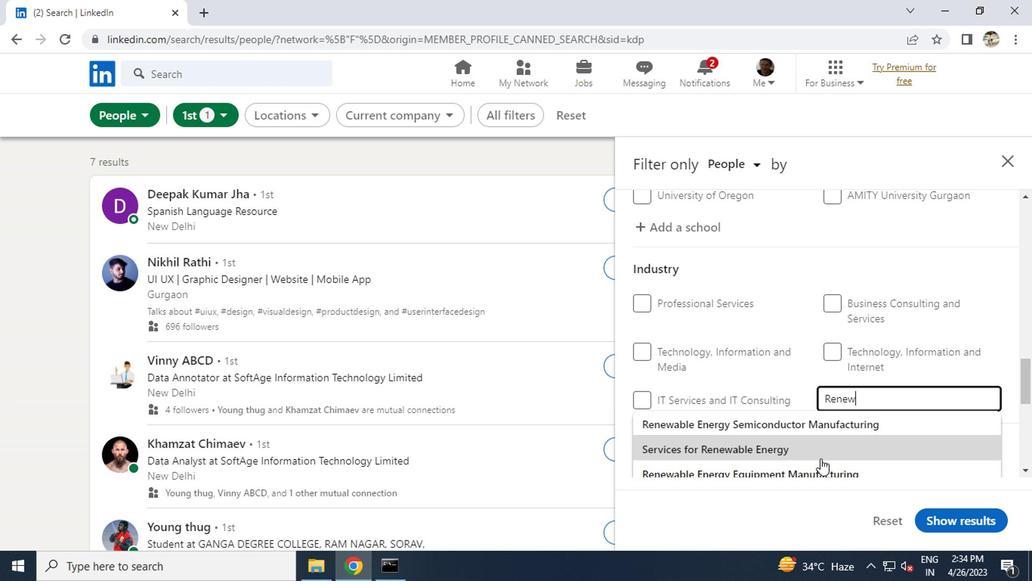 
Action: Mouse pressed left at (803, 475)
Screenshot: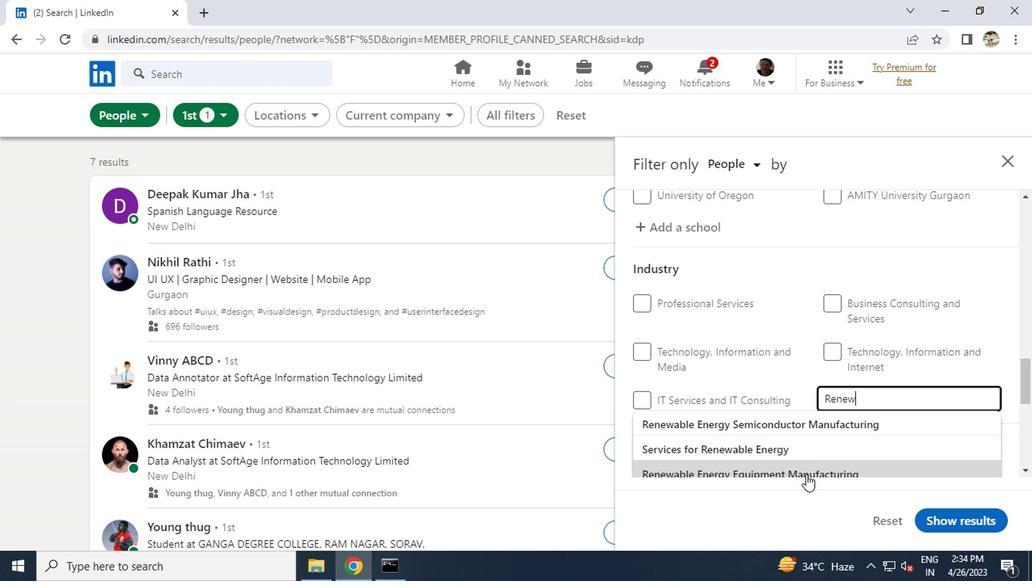 
Action: Mouse moved to (803, 475)
Screenshot: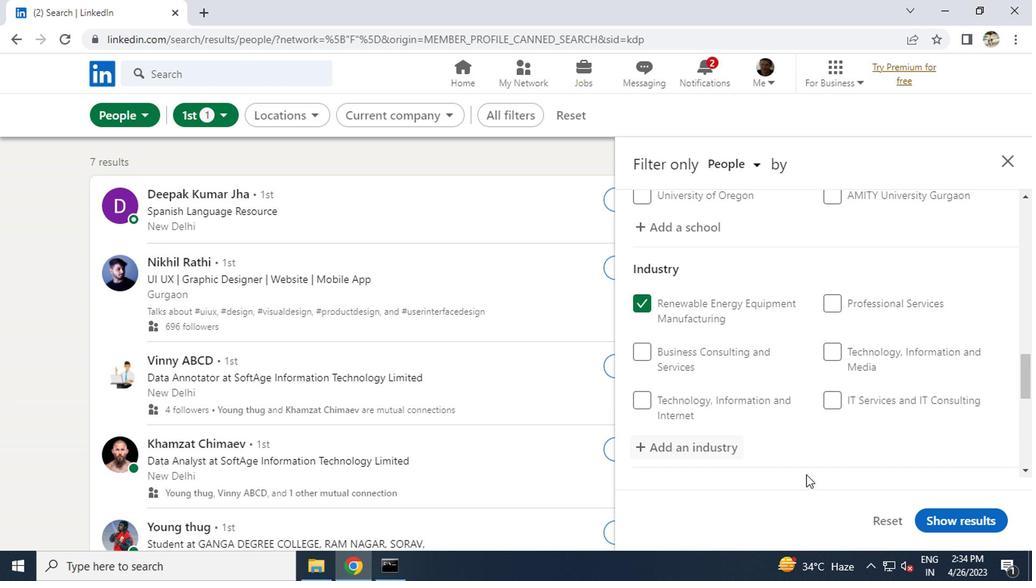 
Action: Mouse scrolled (803, 474) with delta (0, 0)
Screenshot: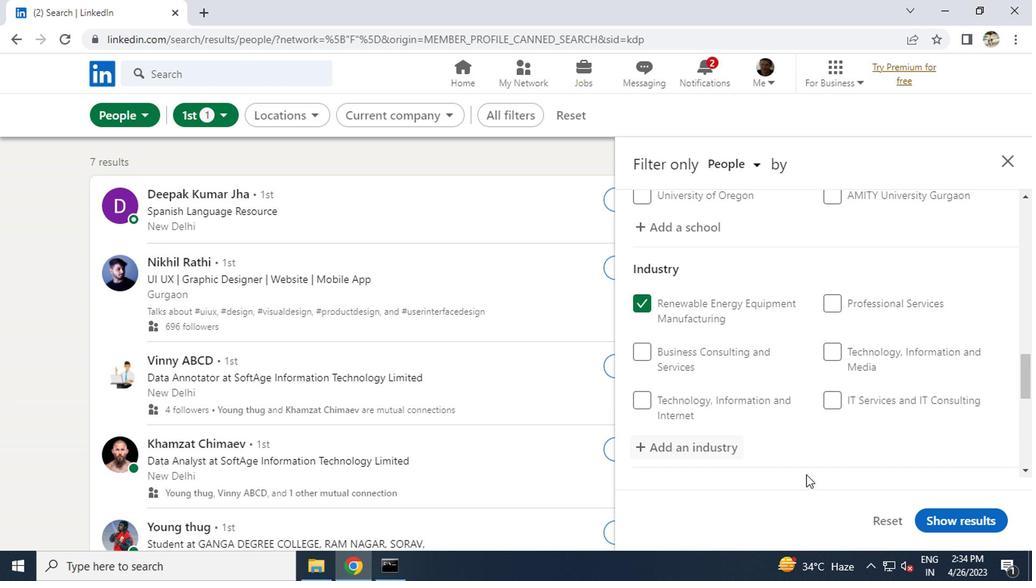 
Action: Mouse moved to (803, 473)
Screenshot: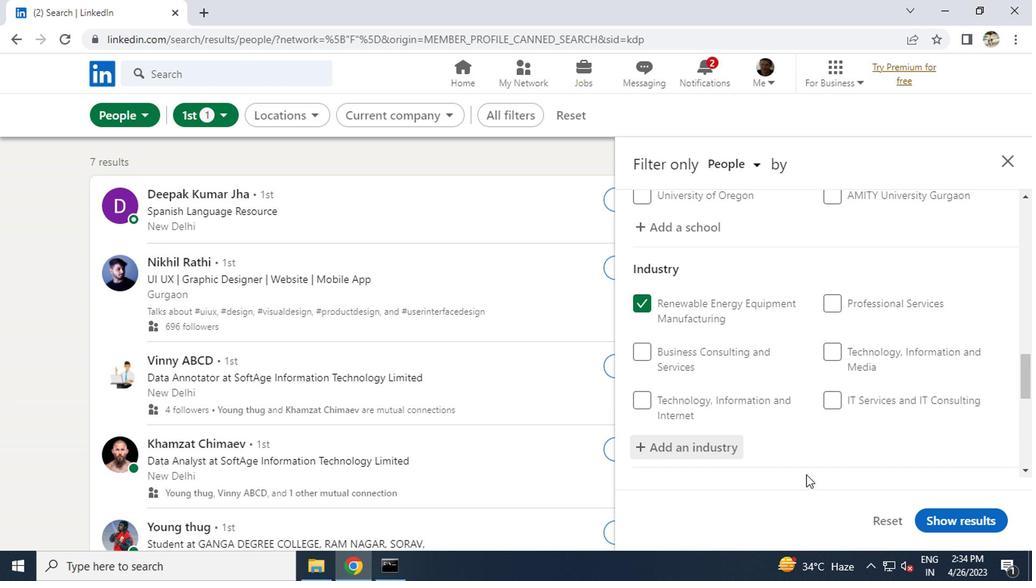
Action: Mouse scrolled (803, 472) with delta (0, -1)
Screenshot: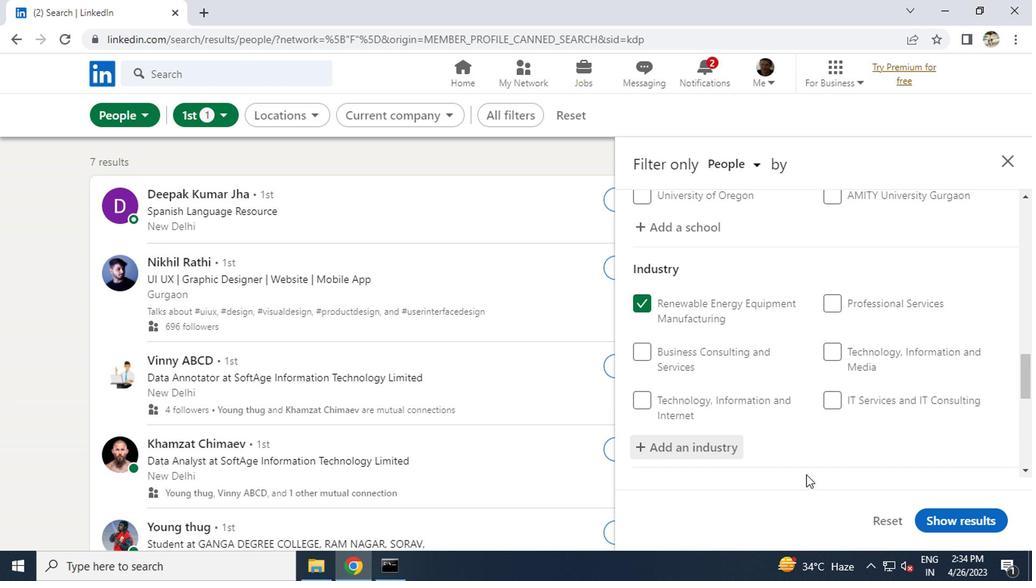 
Action: Mouse moved to (799, 465)
Screenshot: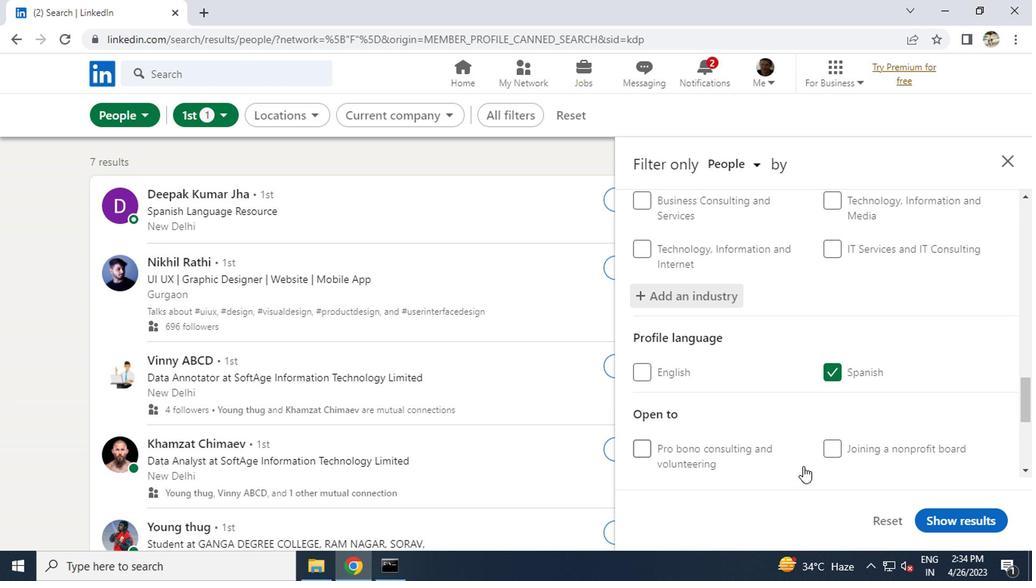 
Action: Mouse scrolled (799, 464) with delta (0, 0)
Screenshot: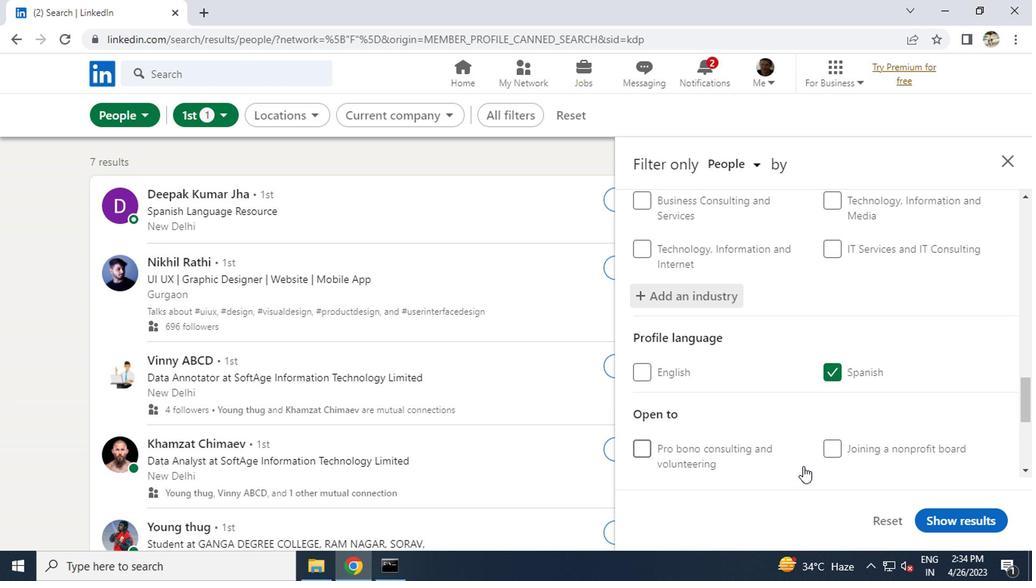 
Action: Mouse scrolled (799, 464) with delta (0, 0)
Screenshot: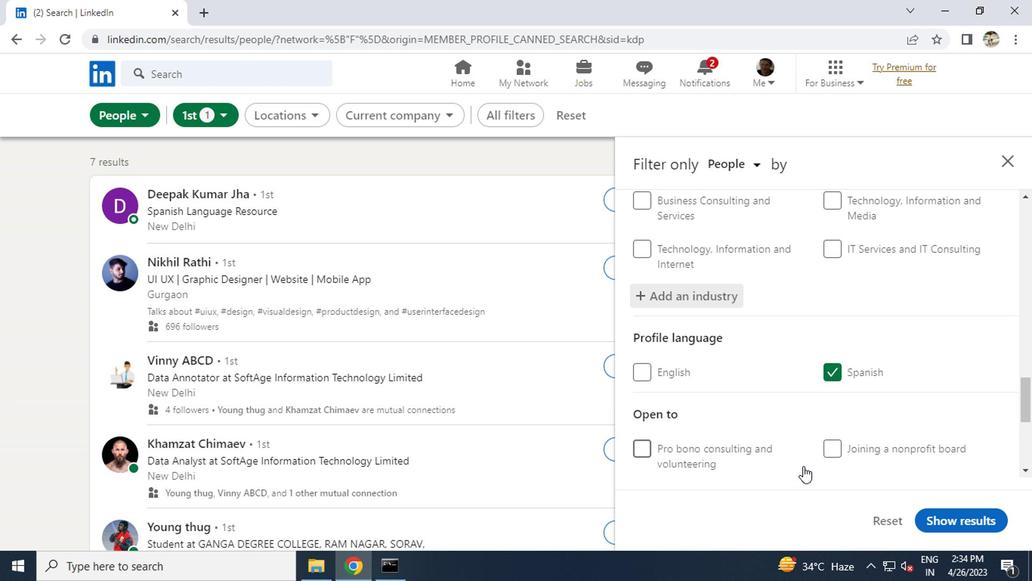 
Action: Mouse moved to (707, 382)
Screenshot: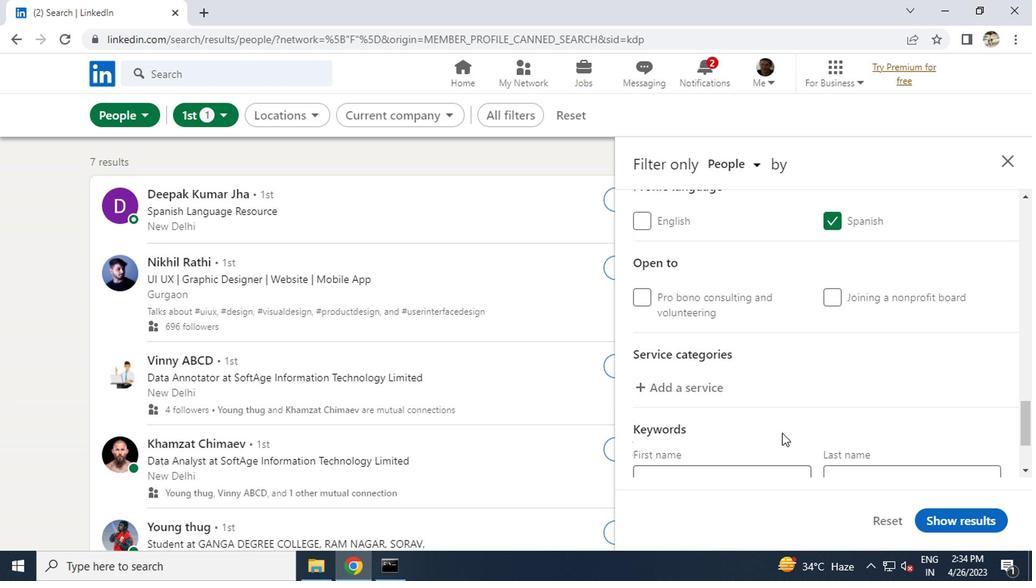 
Action: Mouse pressed left at (707, 382)
Screenshot: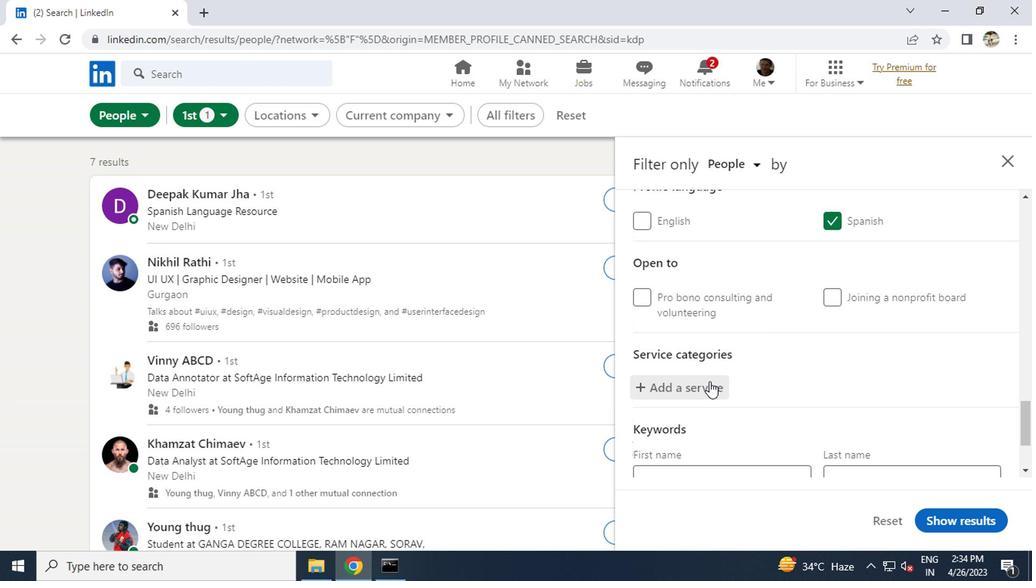 
Action: Key pressed <Key.caps_lock>C<Key.caps_lock>YBERSECURITY
Screenshot: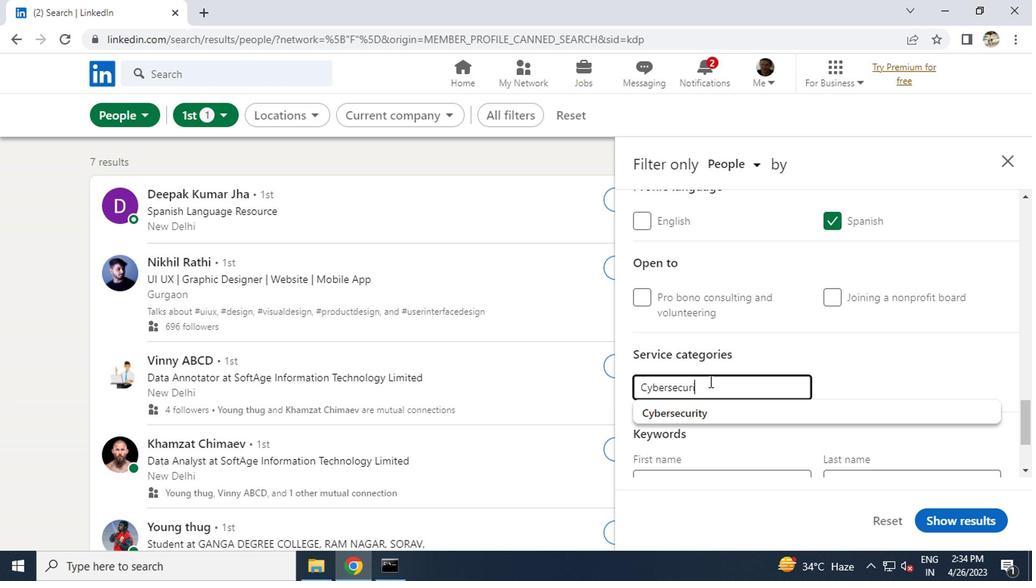 
Action: Mouse moved to (709, 404)
Screenshot: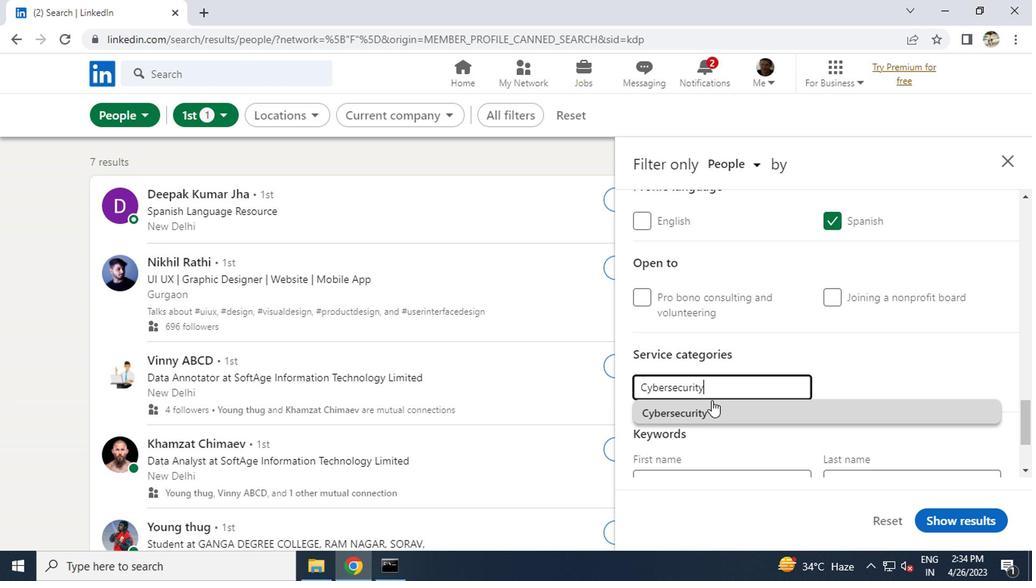 
Action: Mouse pressed left at (709, 404)
Screenshot: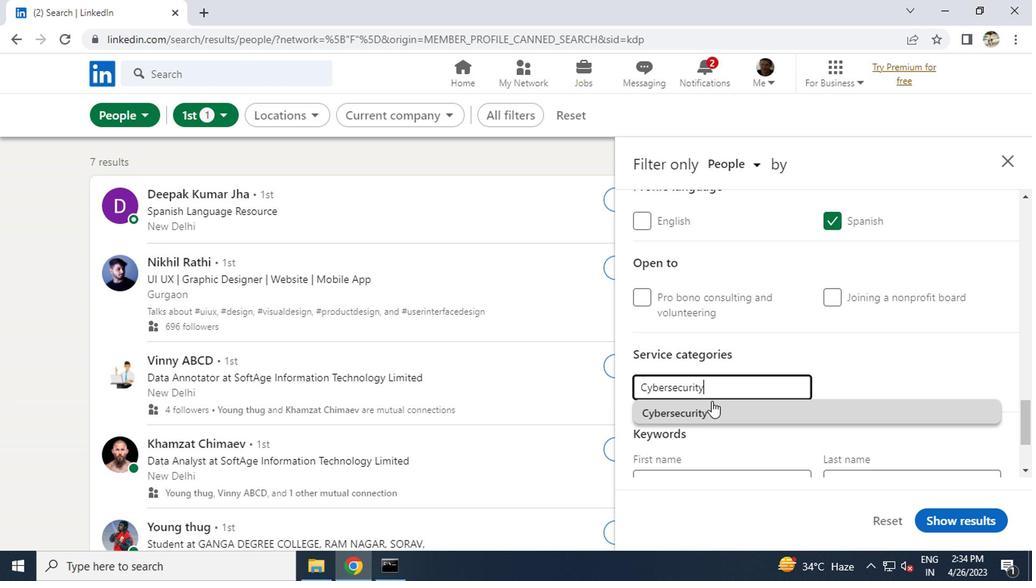 
Action: Mouse moved to (709, 405)
Screenshot: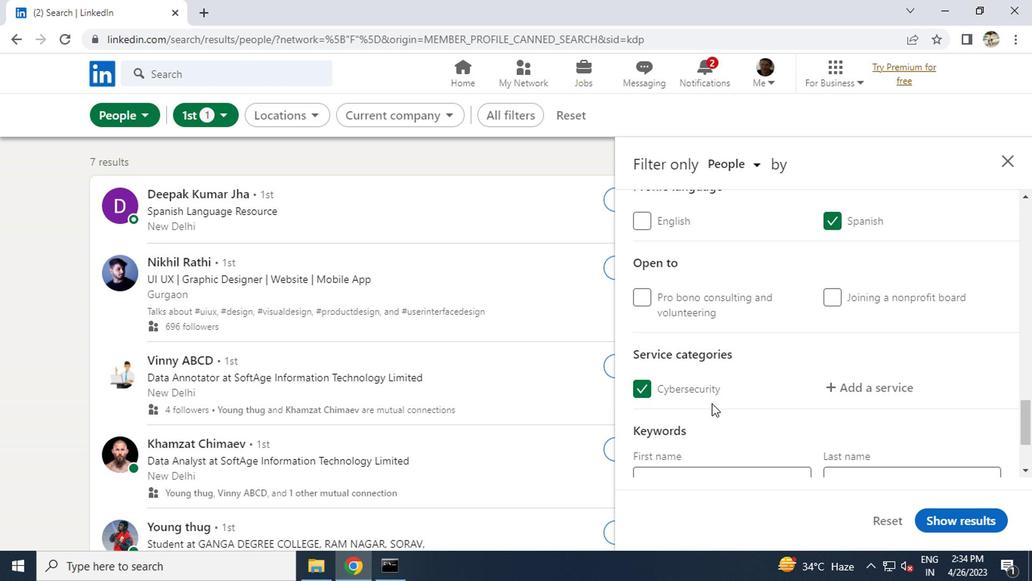 
Action: Mouse scrolled (709, 404) with delta (0, -1)
Screenshot: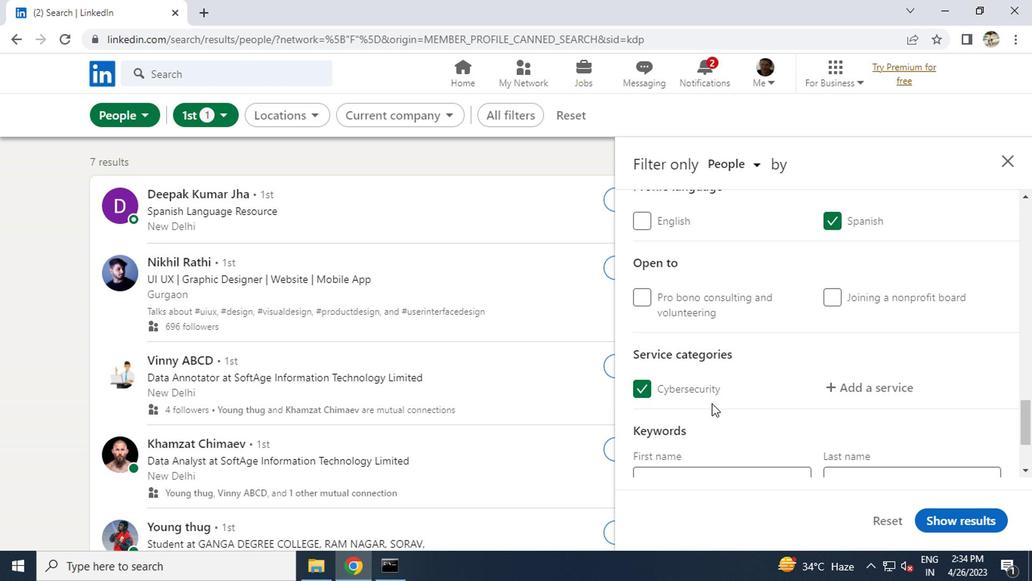 
Action: Mouse scrolled (709, 404) with delta (0, -1)
Screenshot: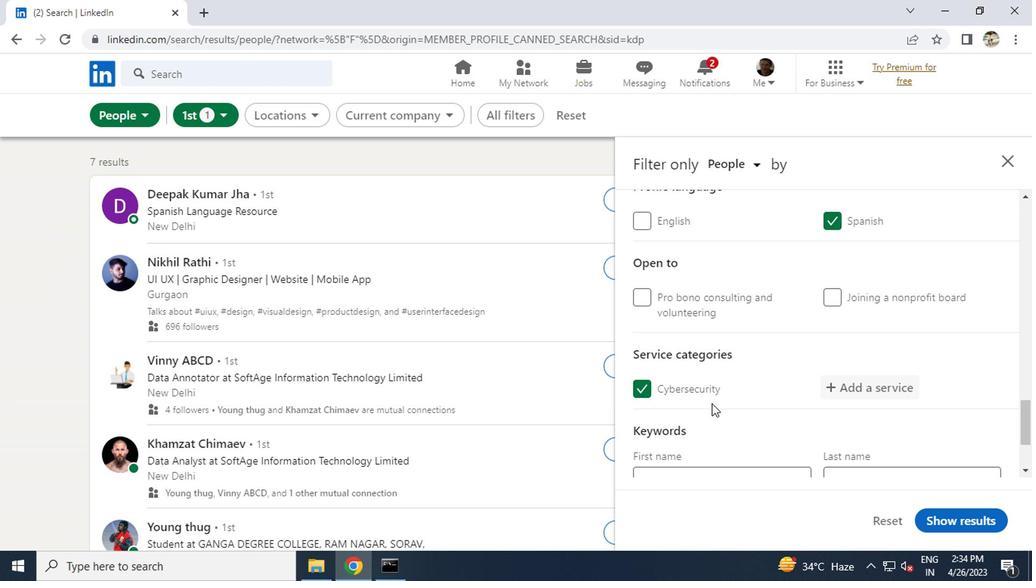 
Action: Mouse scrolled (709, 404) with delta (0, -1)
Screenshot: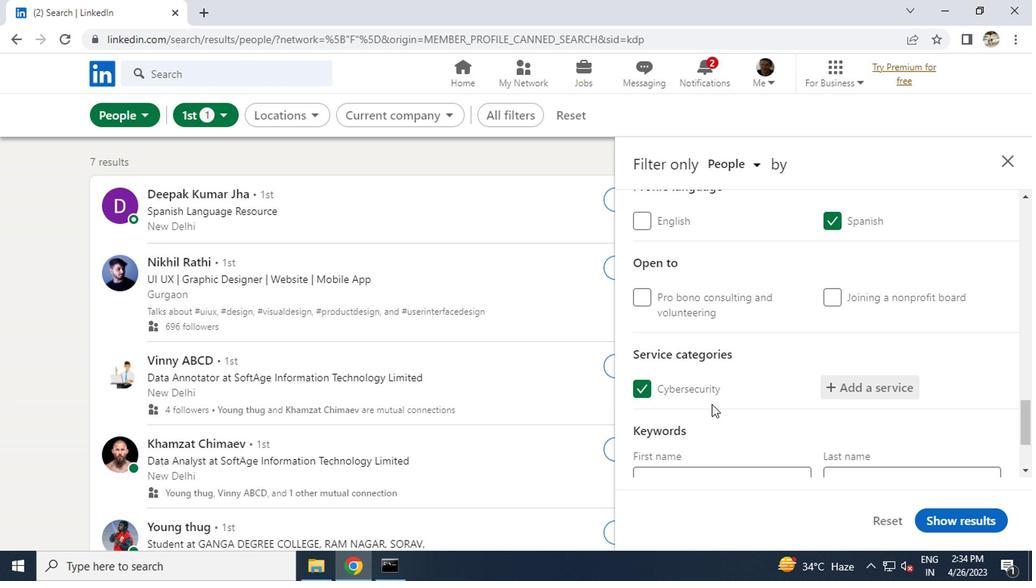 
Action: Mouse pressed left at (709, 405)
Screenshot: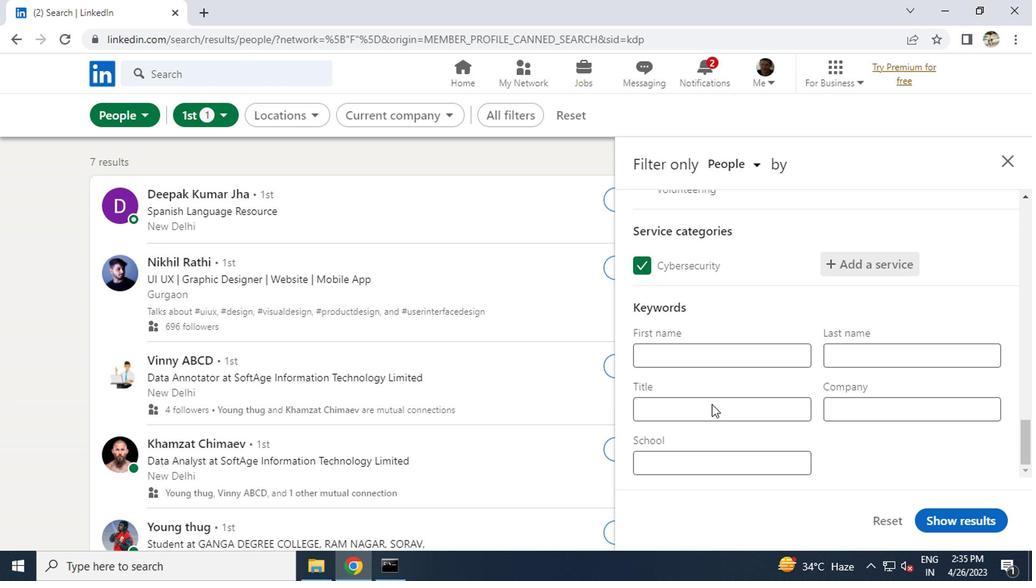 
Action: Key pressed <Key.caps_lock>C<Key.caps_lock>OMMERICIAL<Key.space><Key.caps_lock>L<Key.caps_lock>OAN<Key.space><Key.caps_lock>O<Key.caps_lock>FFICERS<Key.backspace>
Screenshot: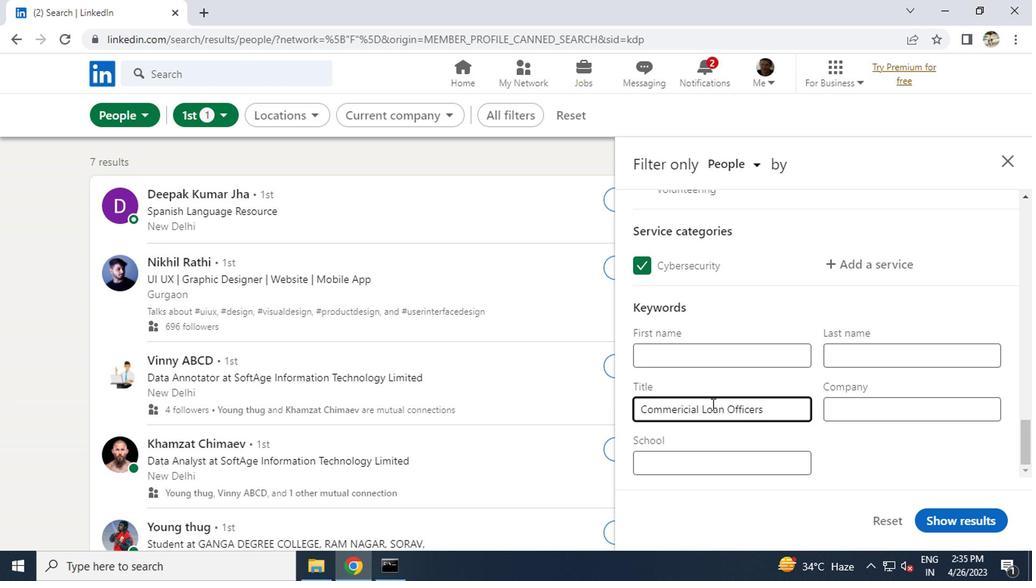 
Action: Mouse moved to (962, 529)
Screenshot: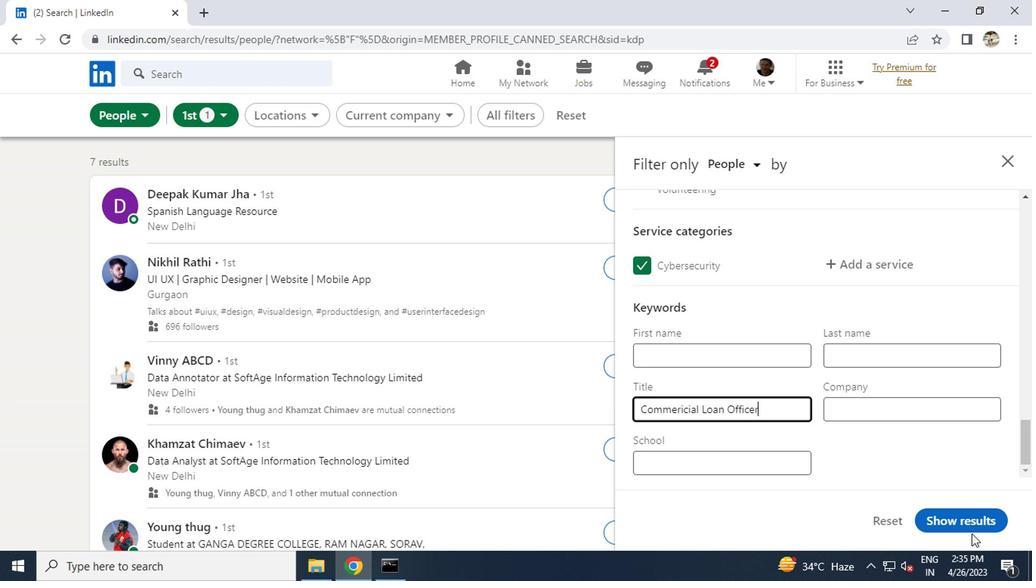 
Action: Mouse pressed left at (962, 529)
Screenshot: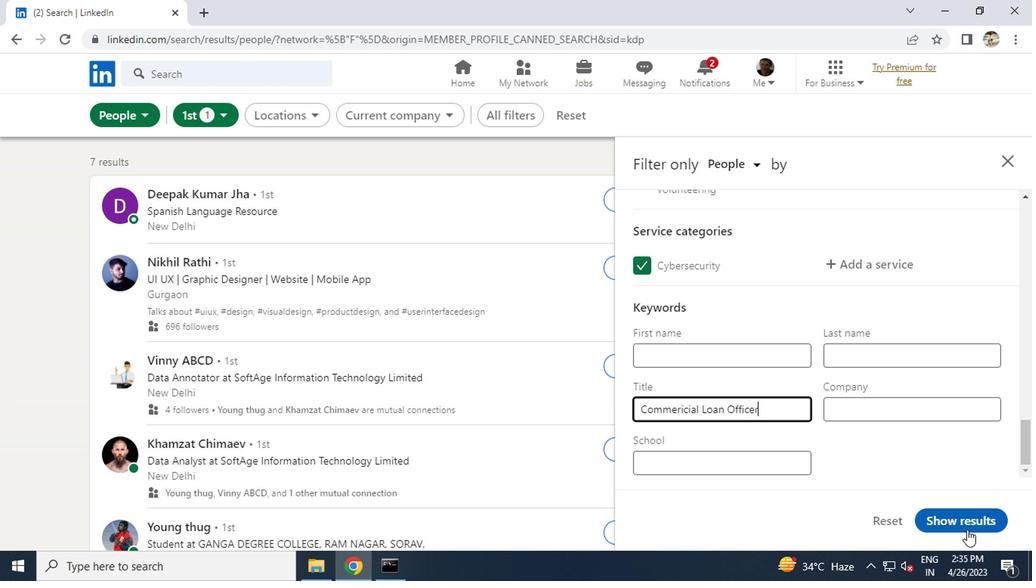 
Action: Mouse moved to (650, 349)
Screenshot: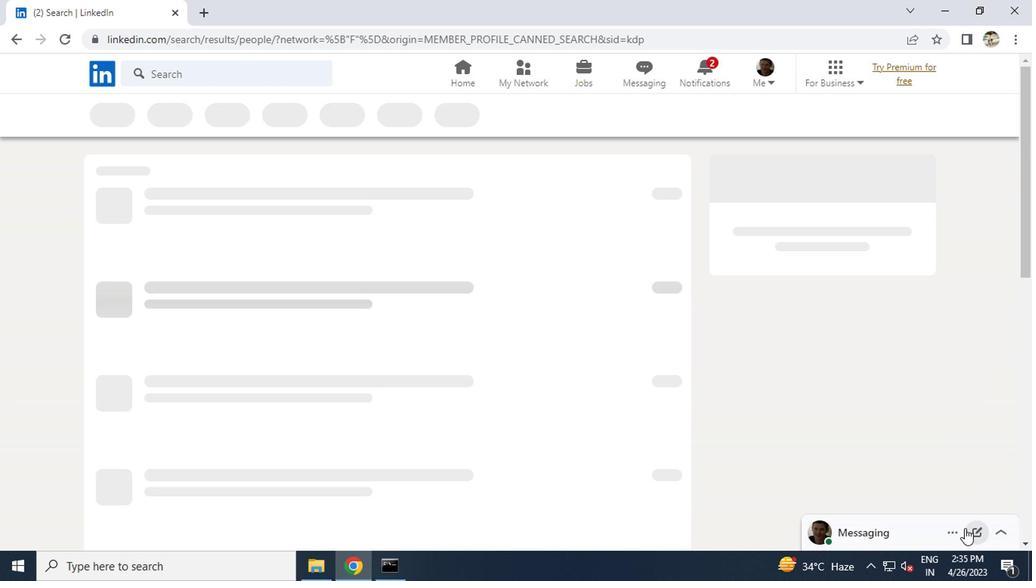 
